Task: Find connections with filter location Luohe with filter topic #startupwith filter profile language French with filter current company PI Industries Ltd with filter school XLRI Jamshedpur with filter industry Retail Books and Printed News with filter service category Auto Insurance with filter keywords title Accountant
Action: Mouse moved to (261, 209)
Screenshot: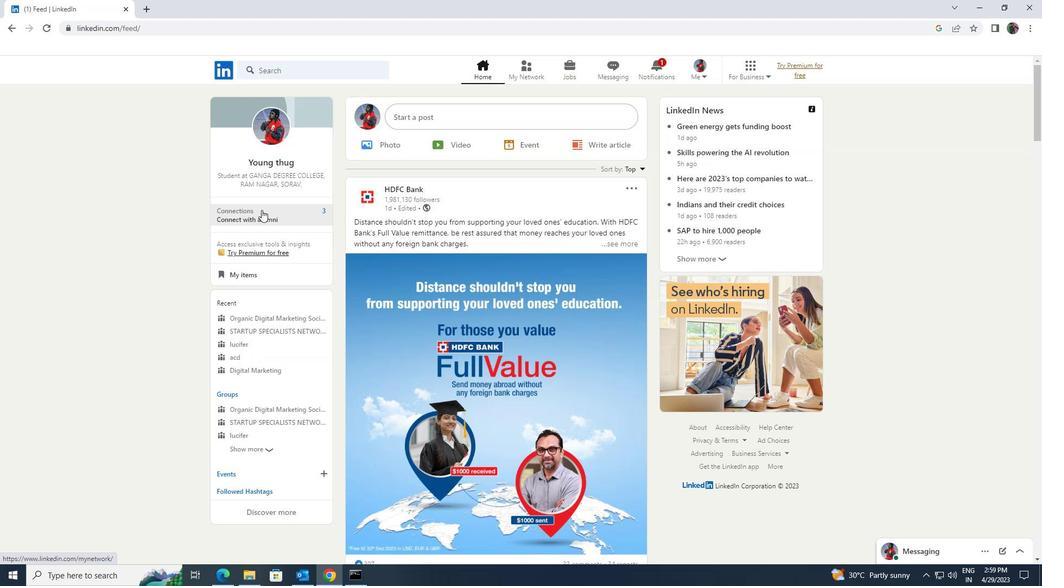 
Action: Mouse pressed left at (261, 209)
Screenshot: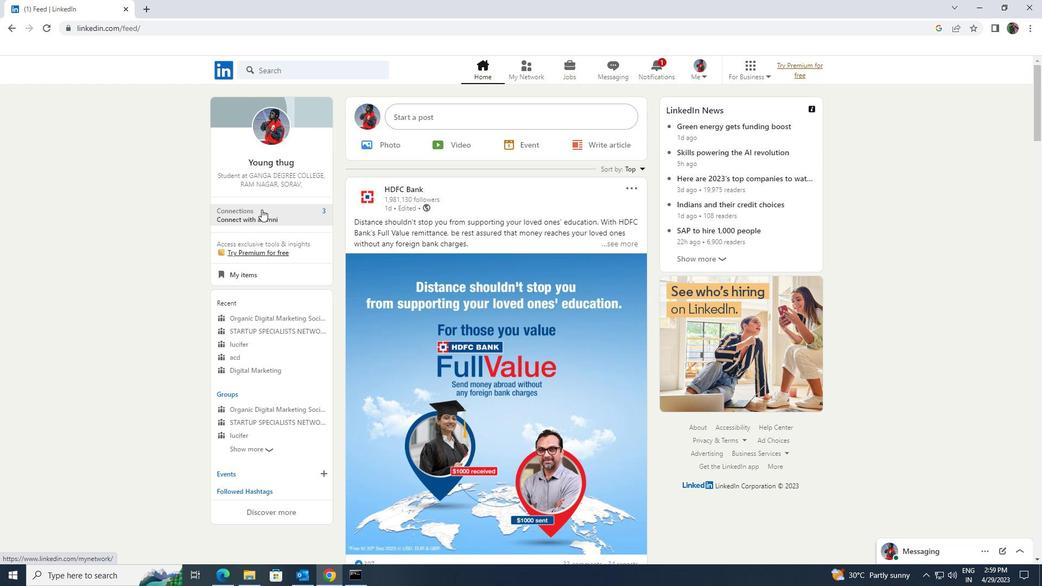 
Action: Mouse moved to (281, 133)
Screenshot: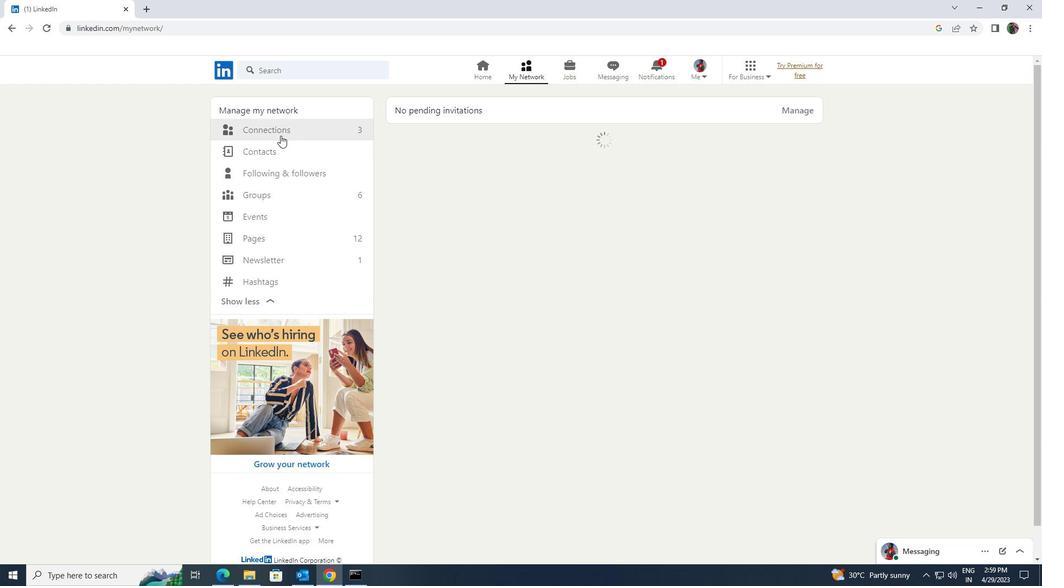 
Action: Mouse pressed left at (281, 133)
Screenshot: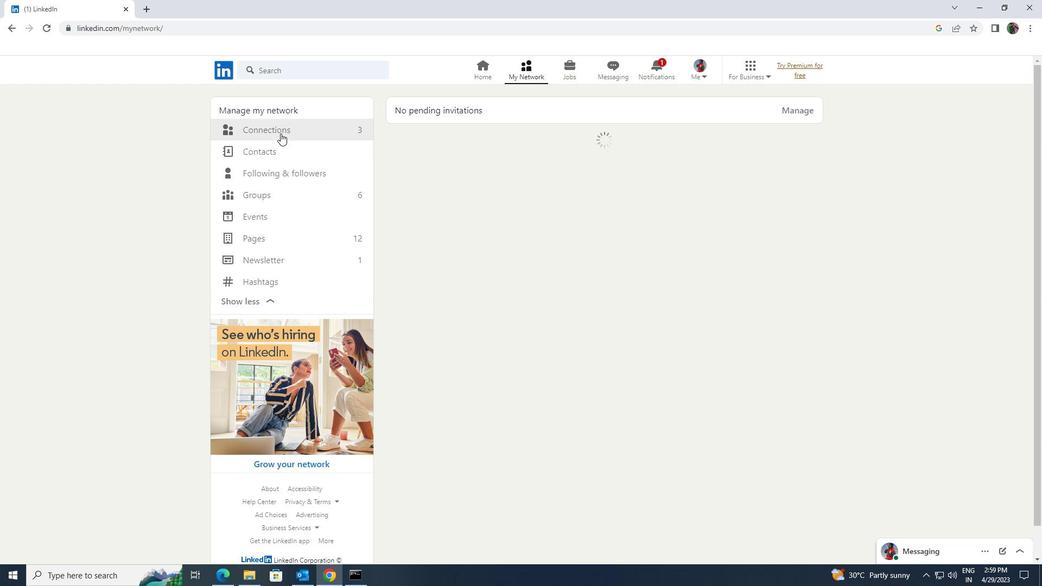 
Action: Mouse moved to (590, 130)
Screenshot: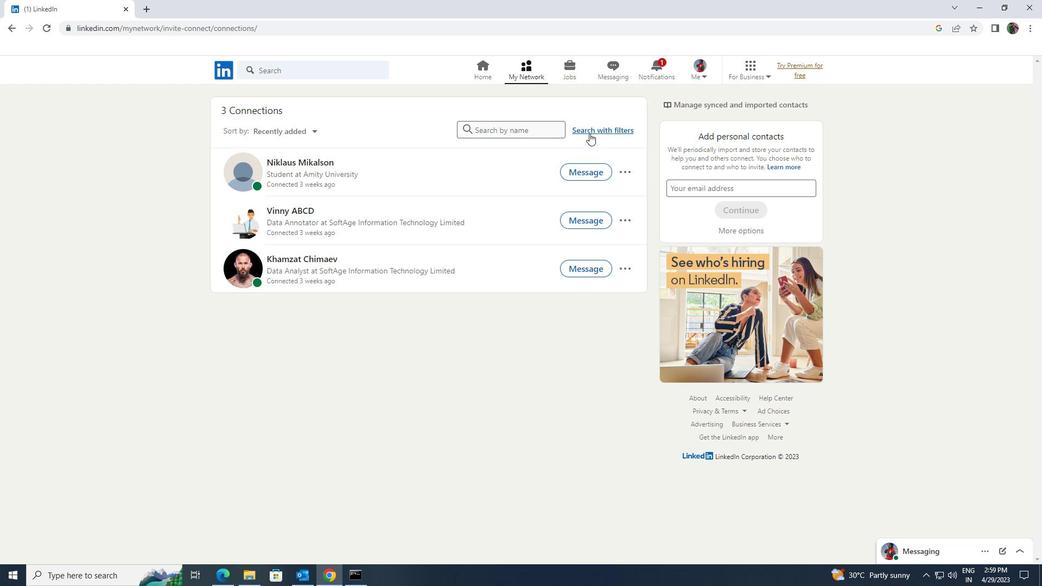 
Action: Mouse pressed left at (590, 130)
Screenshot: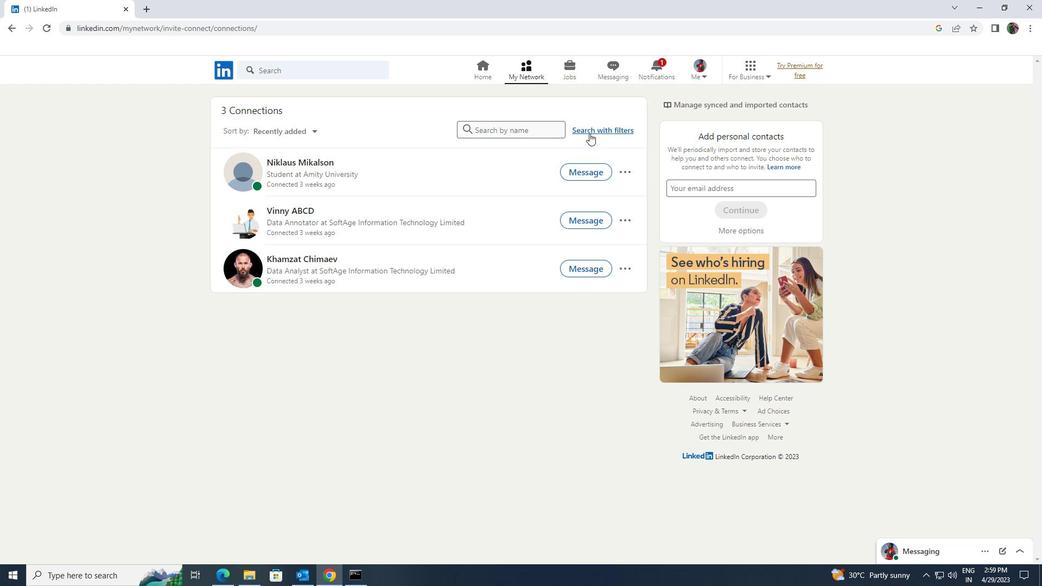 
Action: Mouse moved to (556, 99)
Screenshot: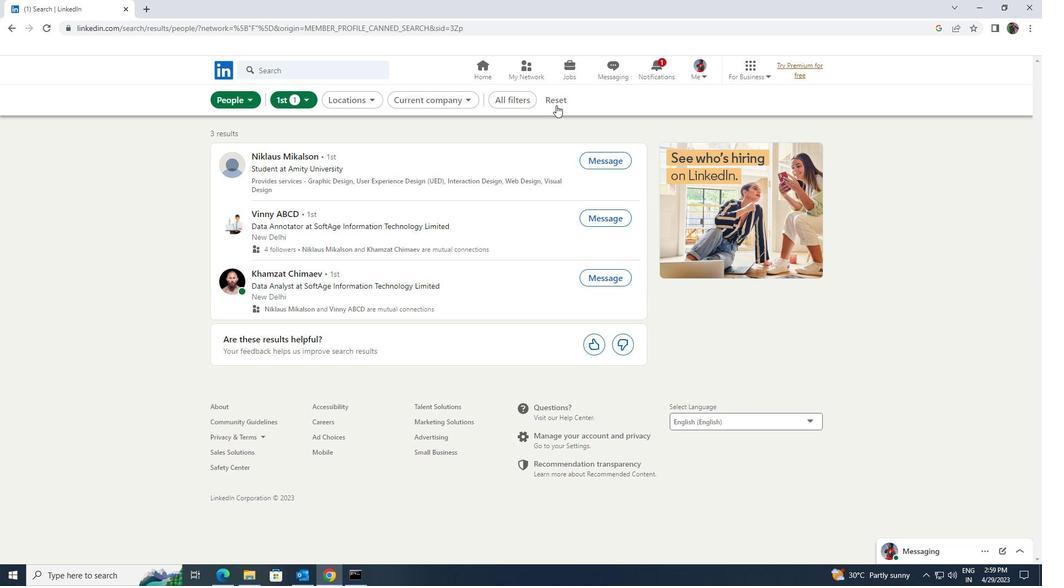
Action: Mouse pressed left at (556, 99)
Screenshot: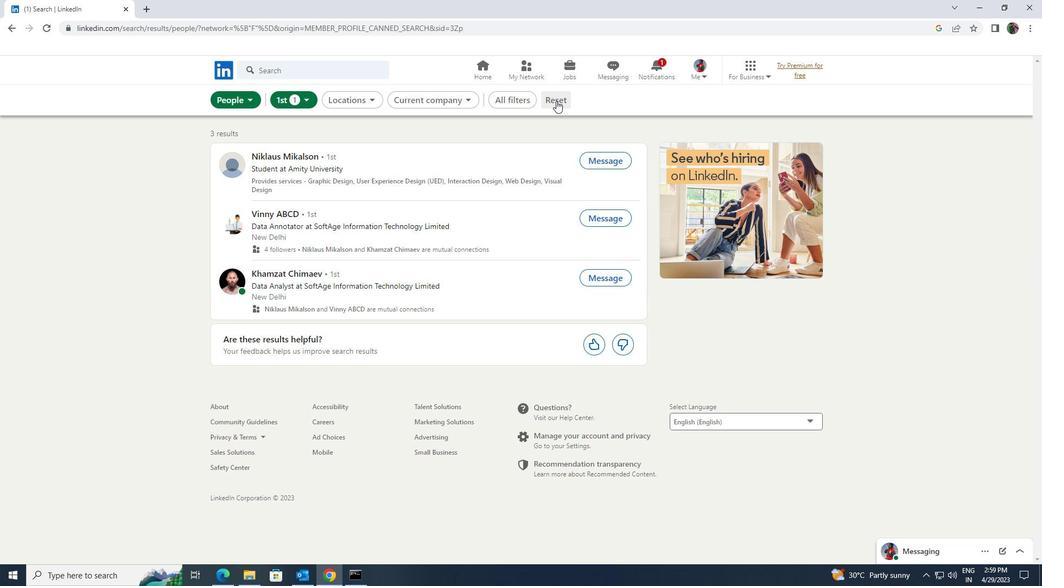 
Action: Mouse moved to (548, 99)
Screenshot: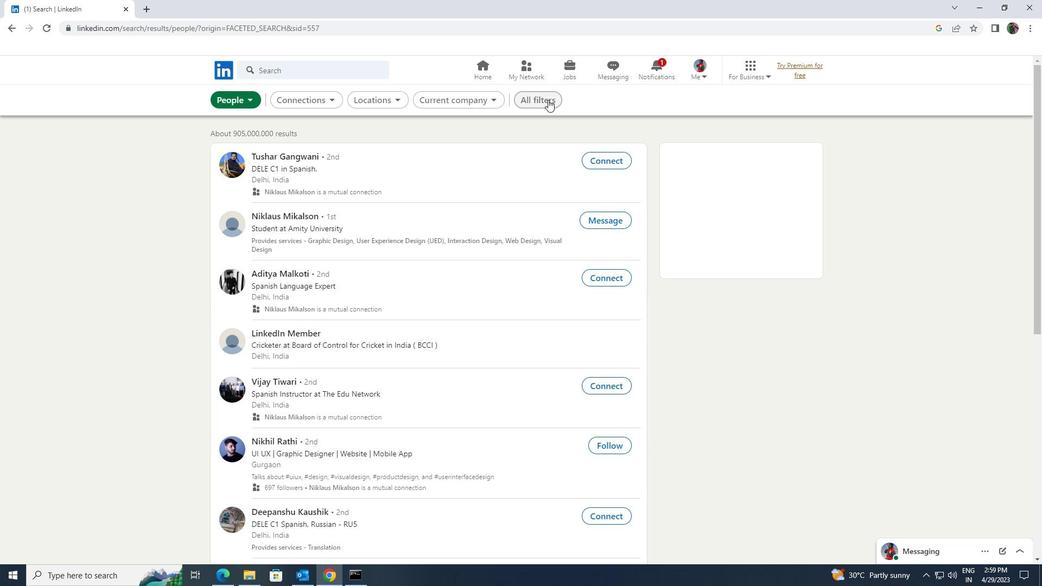 
Action: Mouse pressed left at (548, 99)
Screenshot: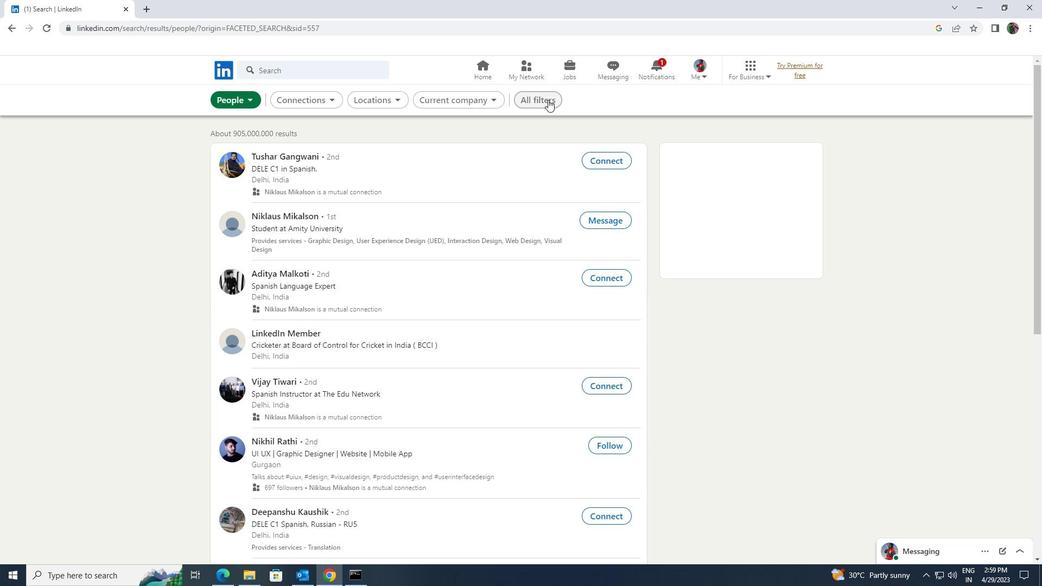 
Action: Mouse moved to (903, 366)
Screenshot: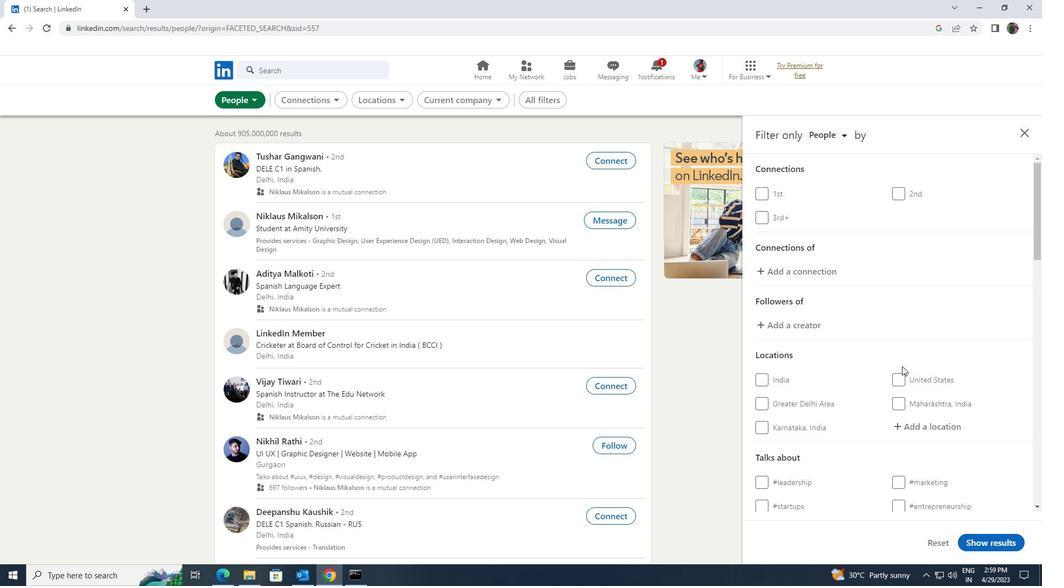 
Action: Mouse scrolled (903, 365) with delta (0, 0)
Screenshot: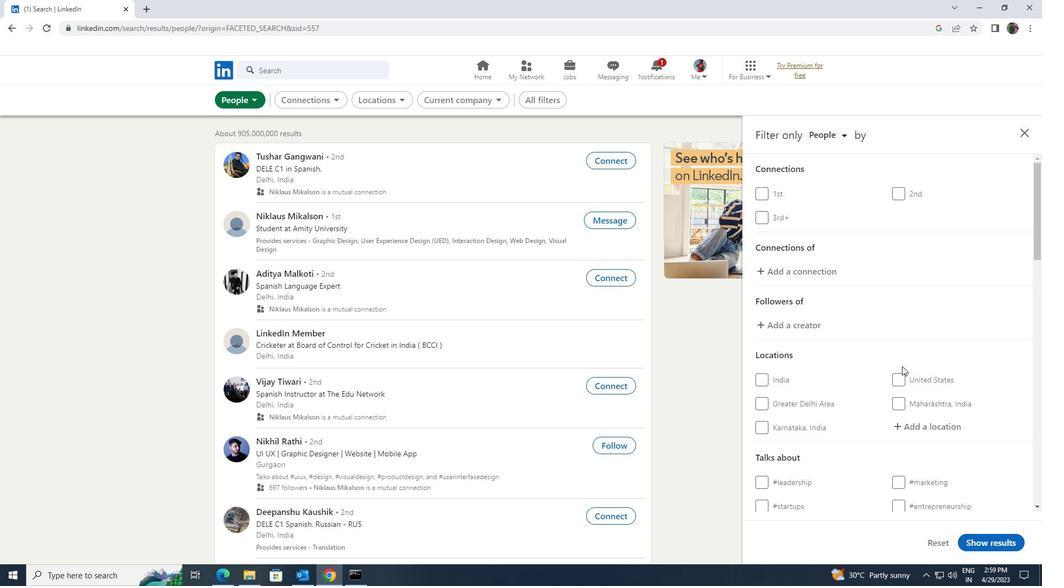 
Action: Mouse moved to (901, 371)
Screenshot: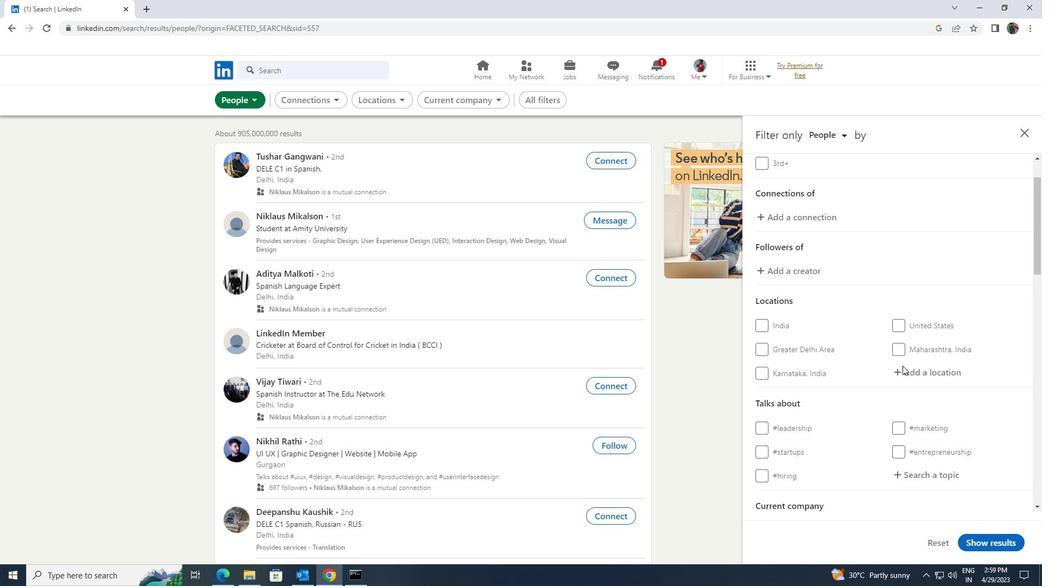 
Action: Mouse pressed left at (901, 371)
Screenshot: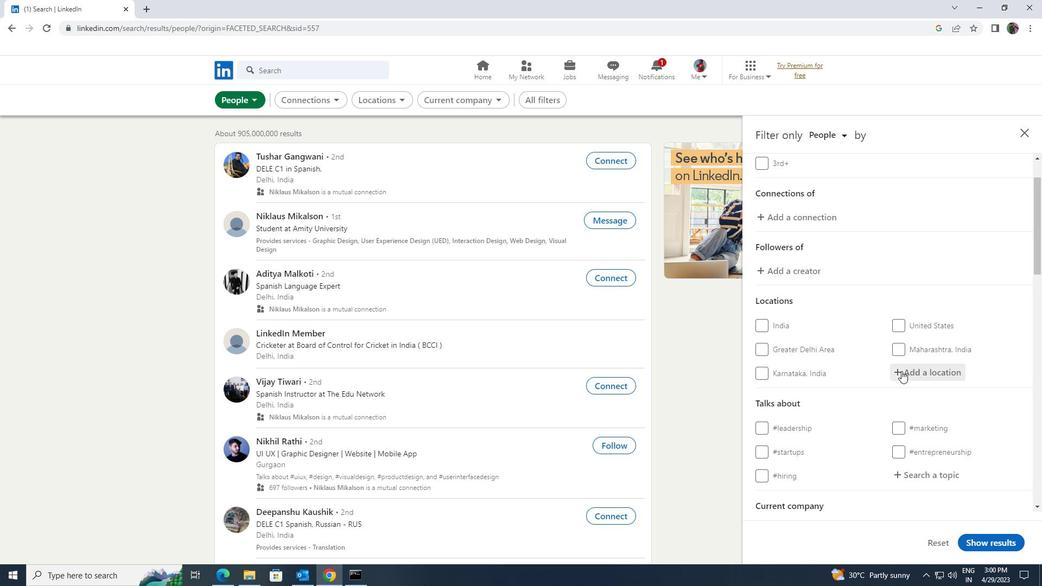 
Action: Key pressed <Key.shift>LUOHE
Screenshot: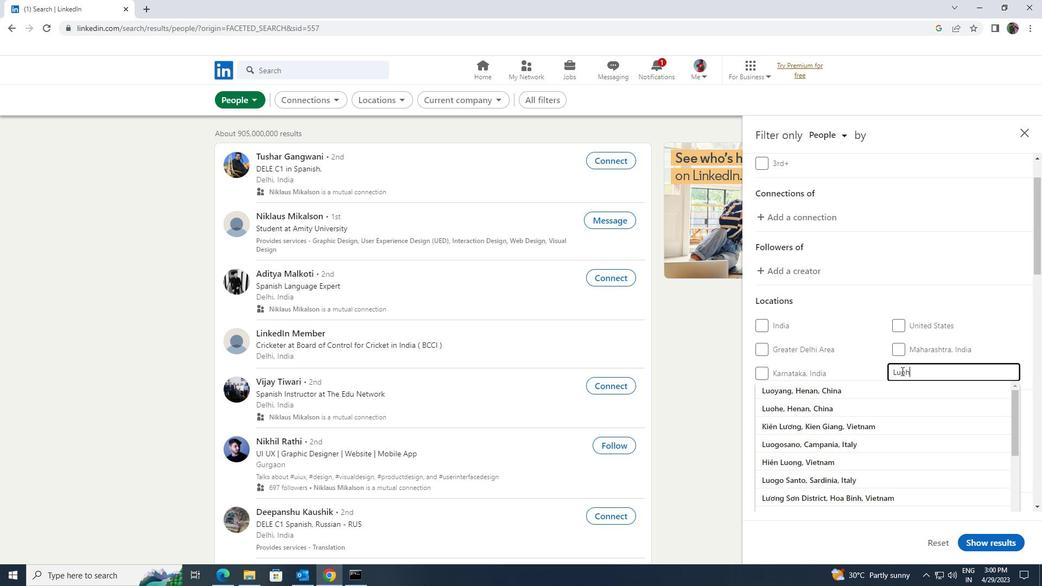 
Action: Mouse moved to (900, 383)
Screenshot: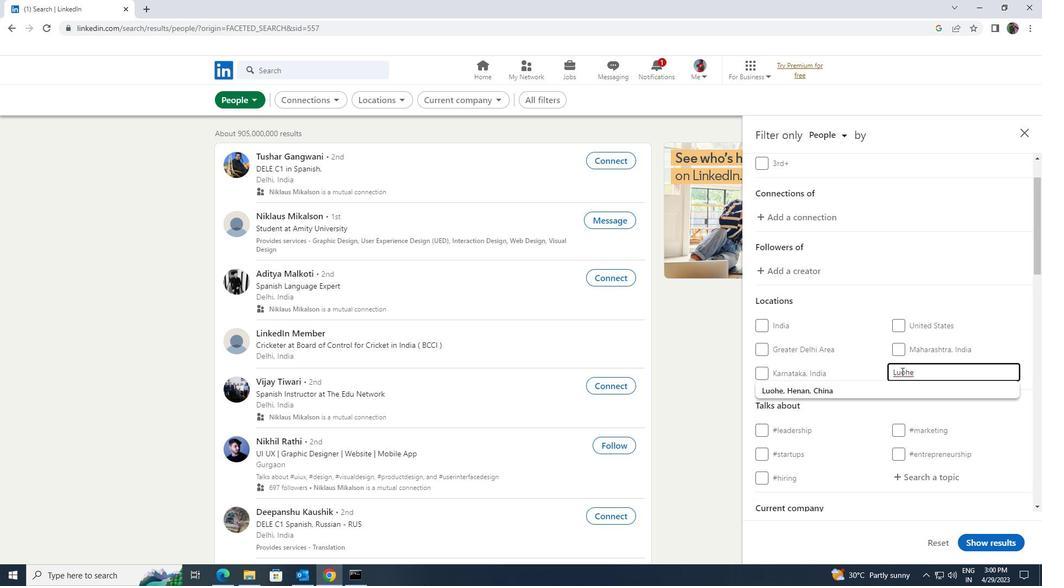 
Action: Mouse pressed left at (900, 383)
Screenshot: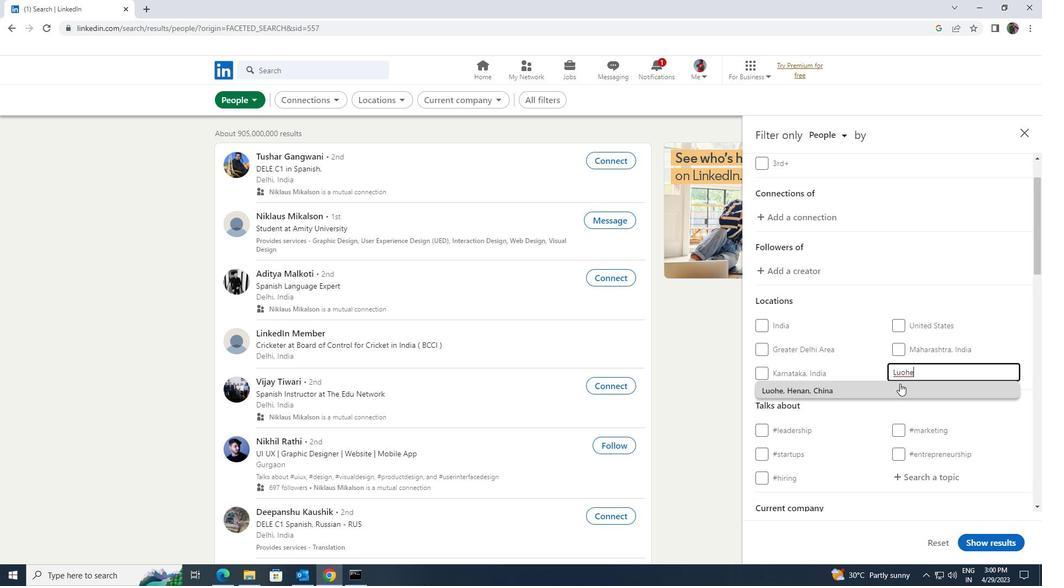 
Action: Mouse scrolled (900, 383) with delta (0, 0)
Screenshot: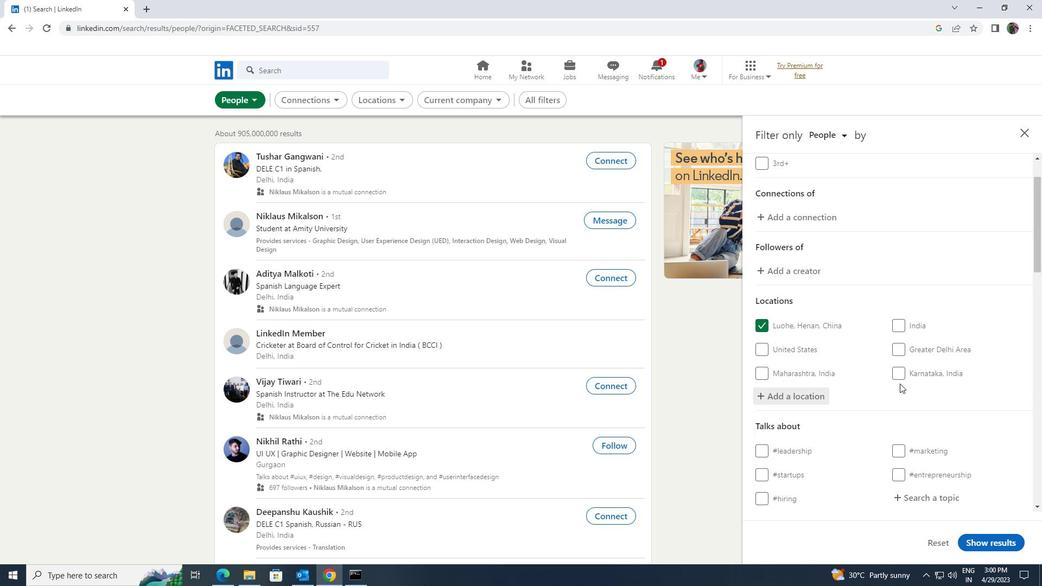 
Action: Mouse scrolled (900, 383) with delta (0, 0)
Screenshot: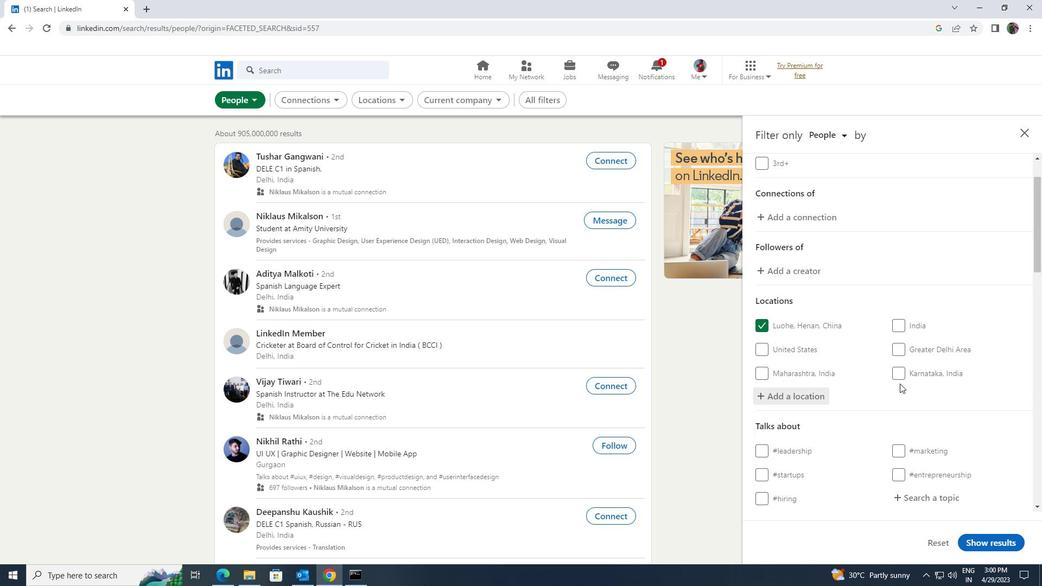
Action: Mouse moved to (899, 385)
Screenshot: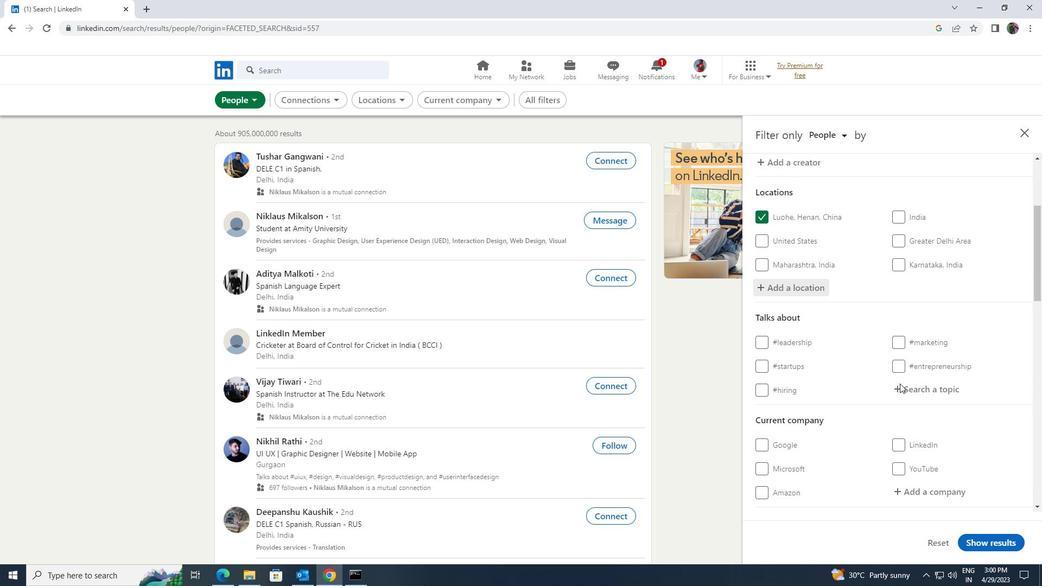
Action: Mouse pressed left at (899, 385)
Screenshot: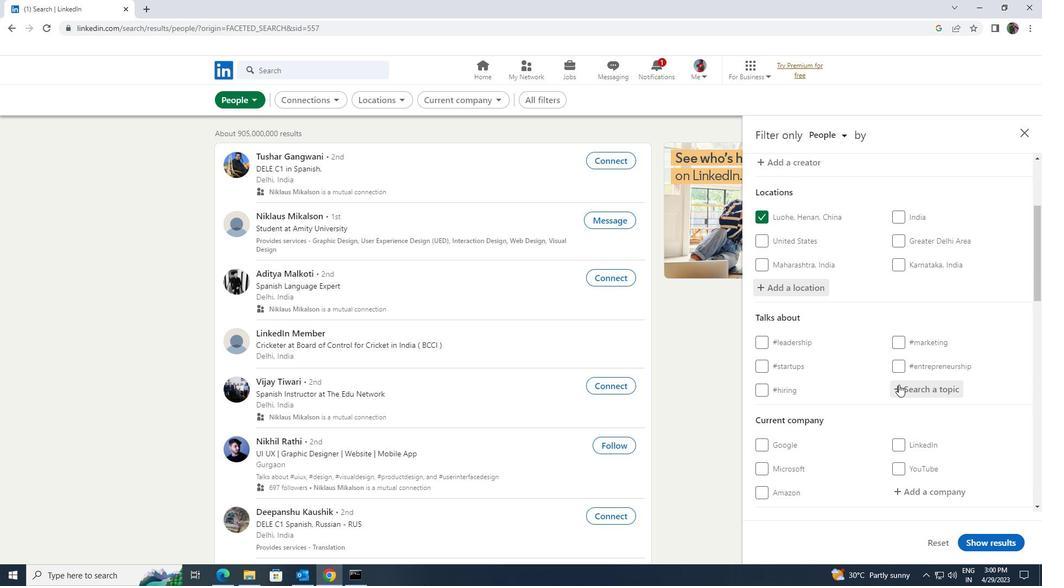 
Action: Key pressed <Key.shift><Key.shift><Key.shift><Key.shift><Key.shift>STATUP<Key.backspace>
Screenshot: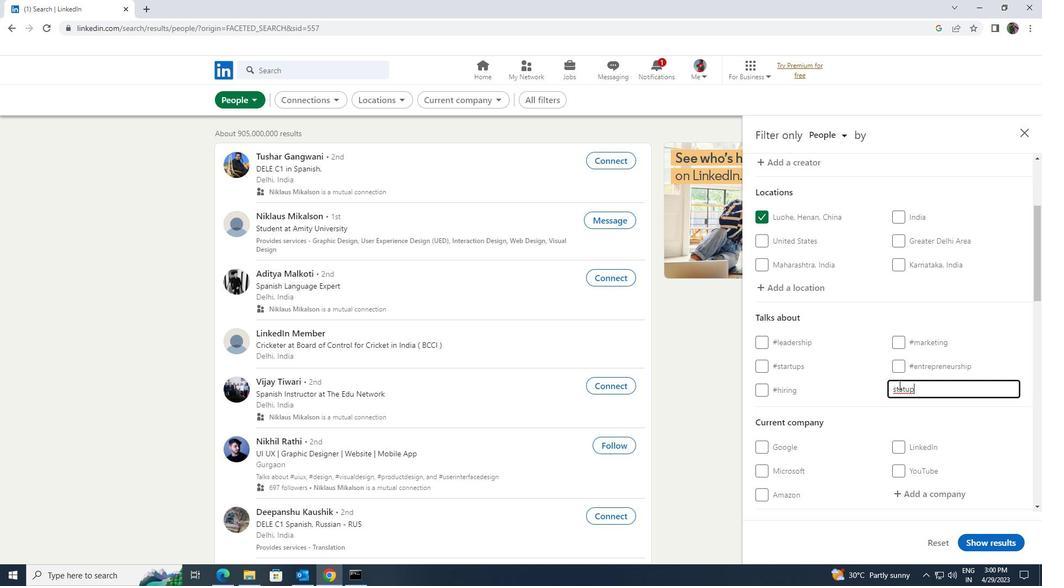 
Action: Mouse moved to (899, 385)
Screenshot: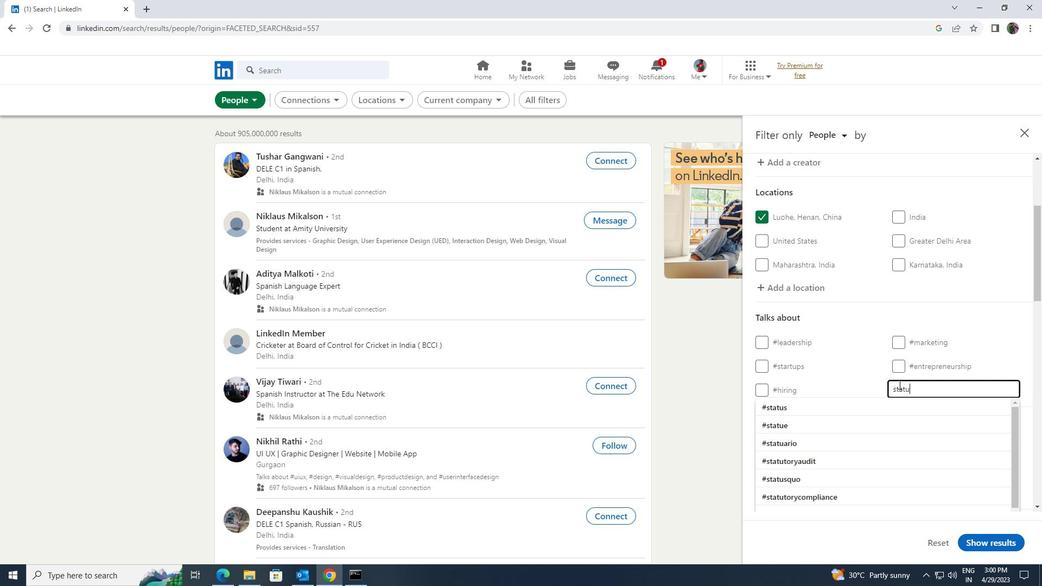 
Action: Key pressed <Key.backspace><Key.backspace>RT
Screenshot: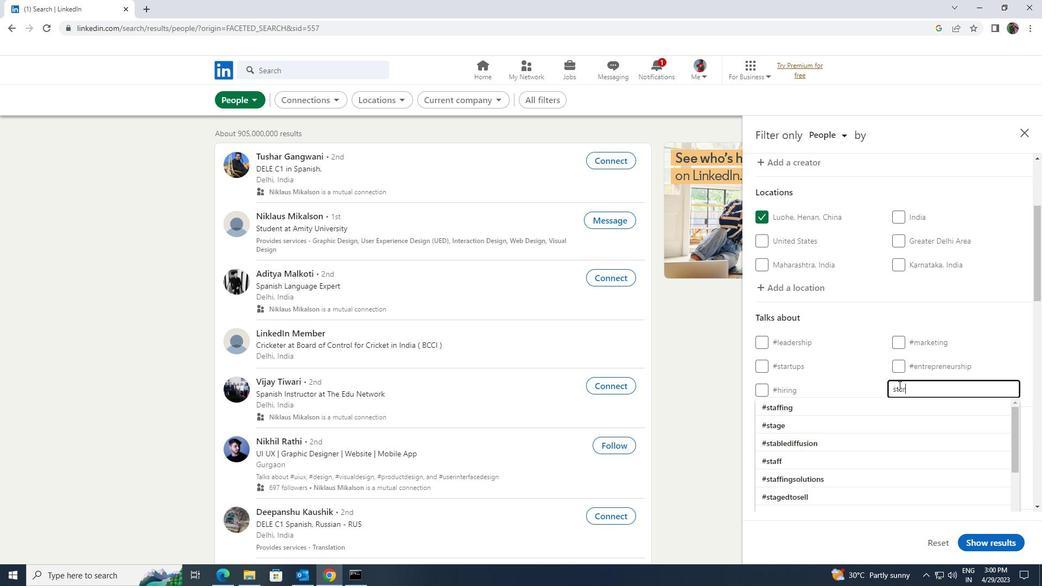 
Action: Mouse moved to (872, 410)
Screenshot: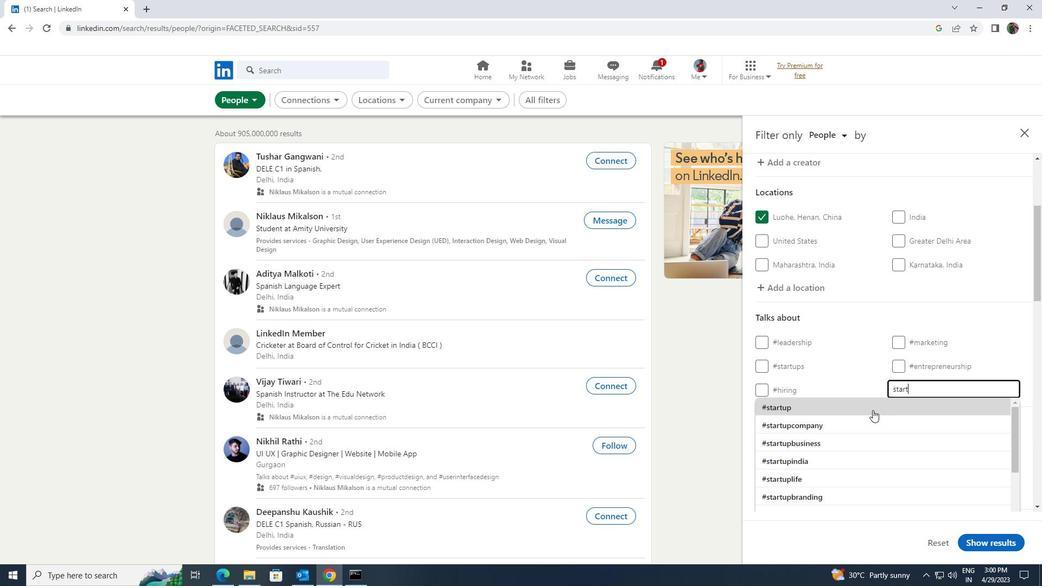 
Action: Mouse pressed left at (872, 410)
Screenshot: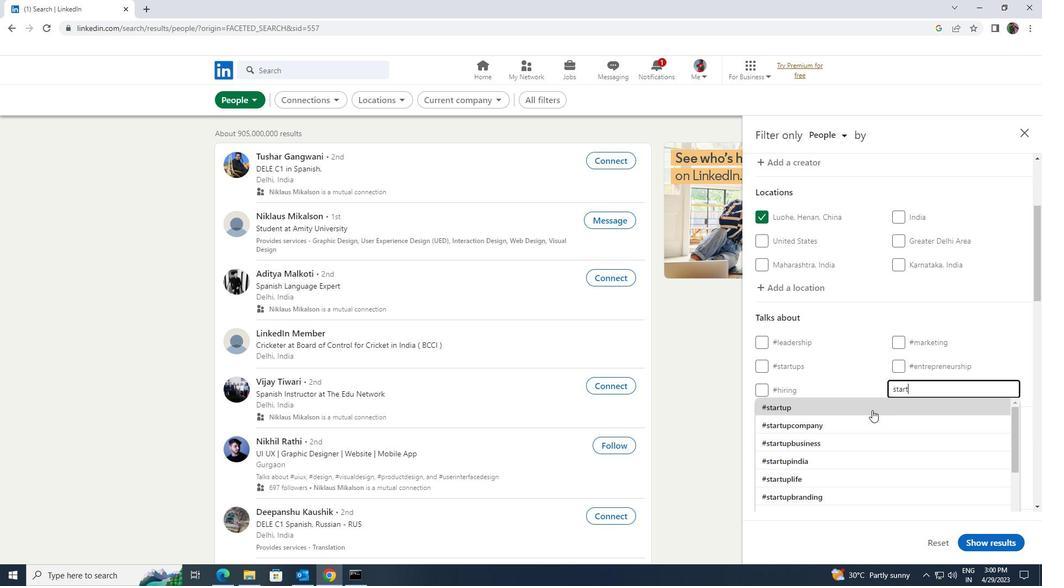 
Action: Mouse moved to (872, 409)
Screenshot: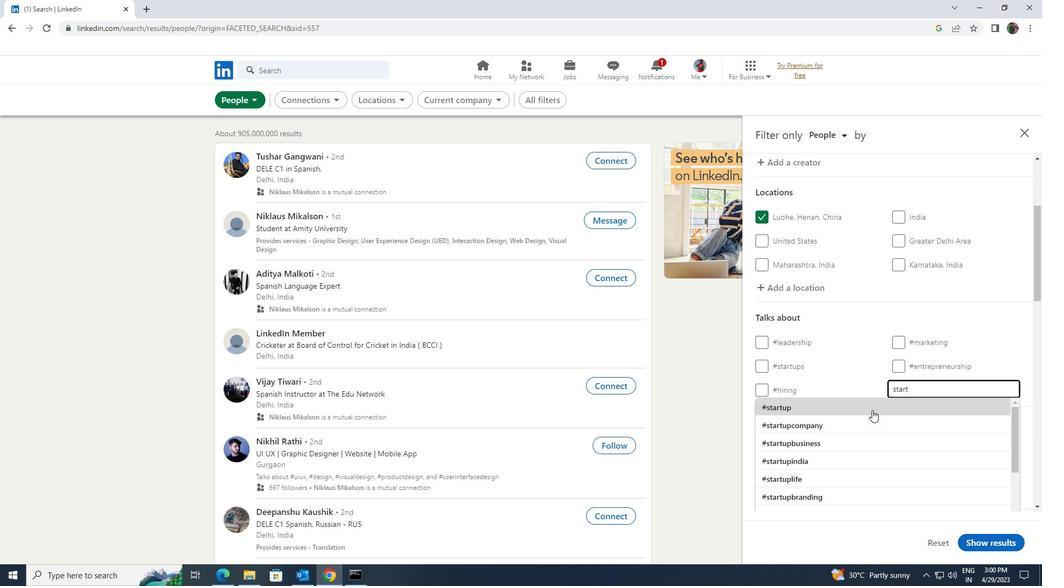 
Action: Mouse scrolled (872, 408) with delta (0, 0)
Screenshot: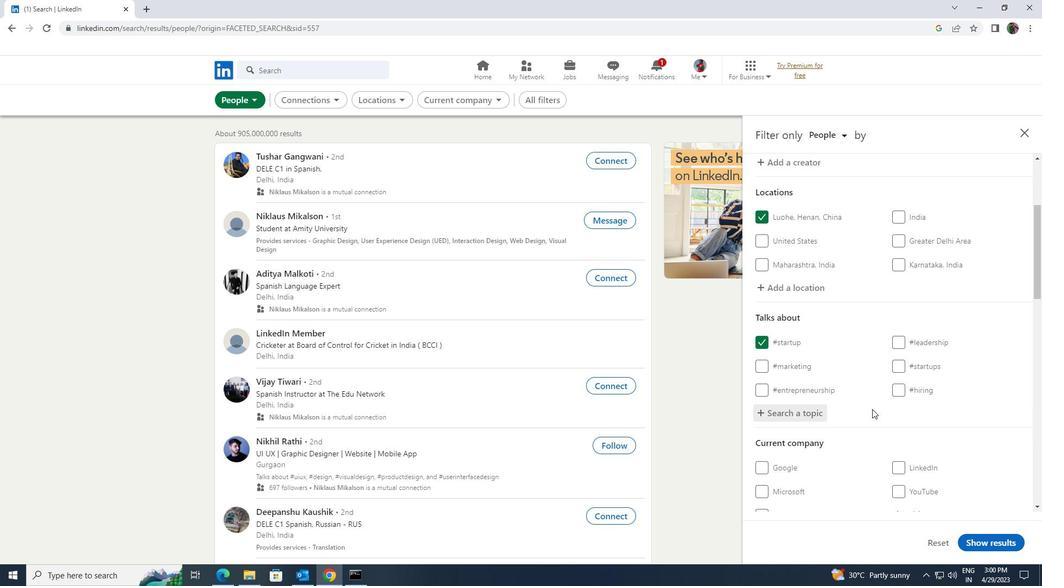 
Action: Mouse scrolled (872, 408) with delta (0, 0)
Screenshot: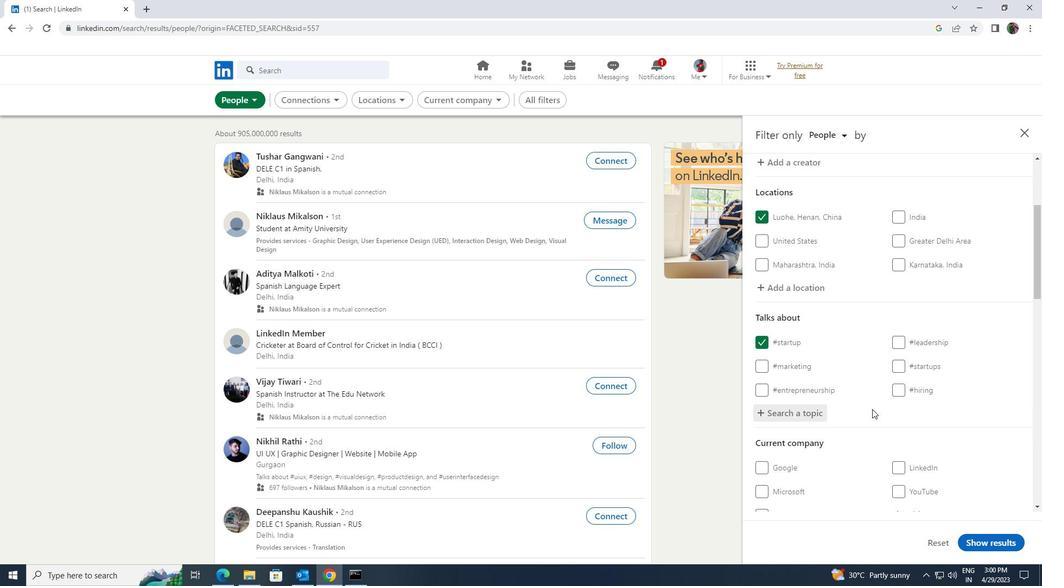
Action: Mouse scrolled (872, 408) with delta (0, 0)
Screenshot: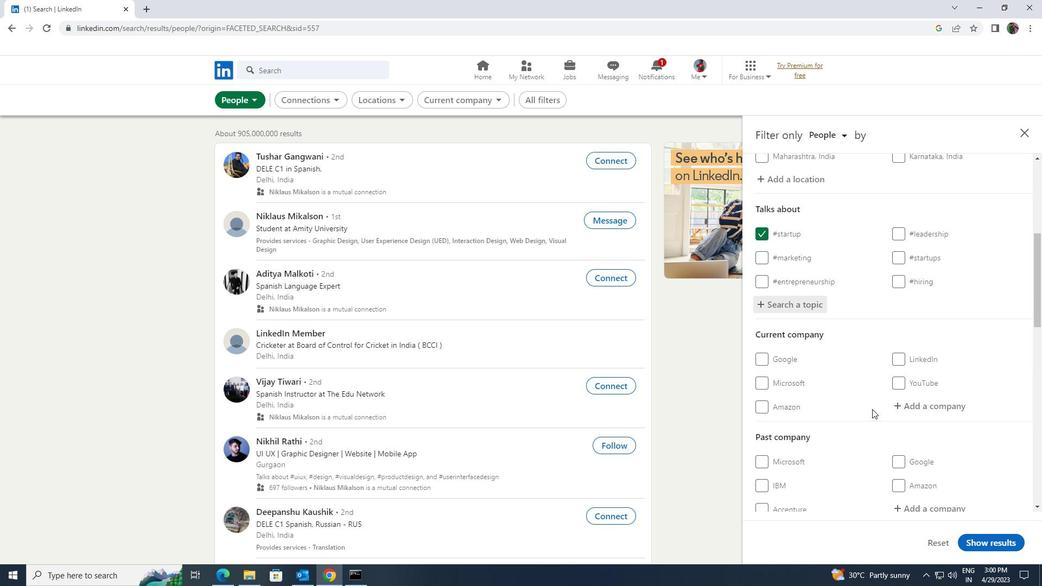 
Action: Mouse scrolled (872, 408) with delta (0, 0)
Screenshot: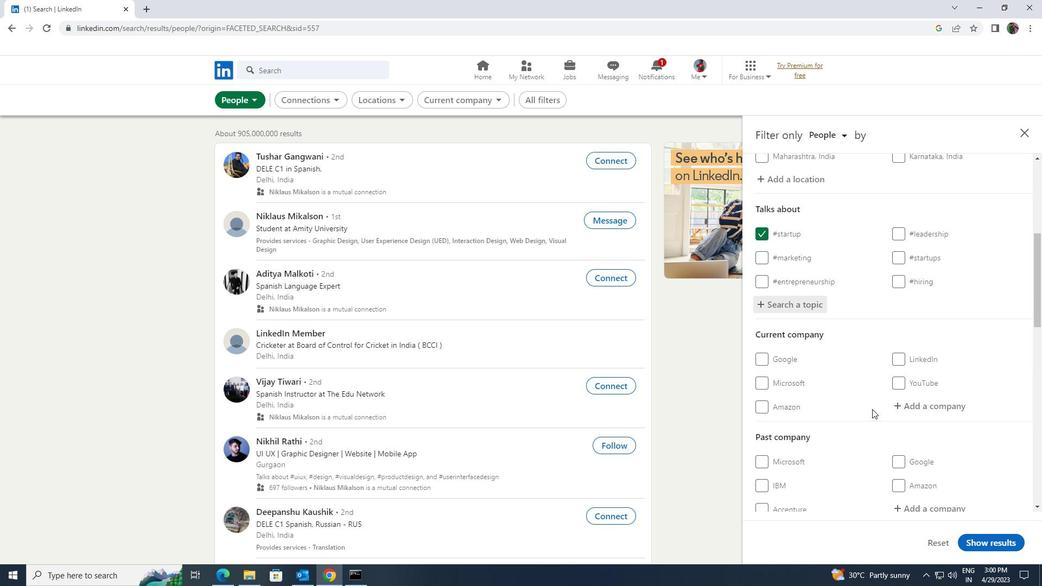
Action: Mouse scrolled (872, 408) with delta (0, 0)
Screenshot: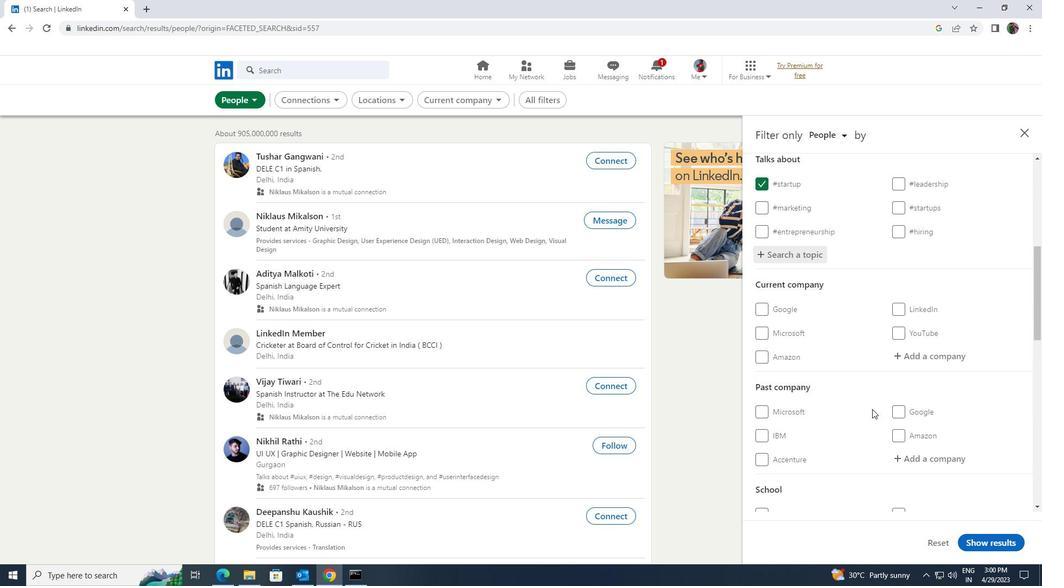 
Action: Mouse scrolled (872, 408) with delta (0, 0)
Screenshot: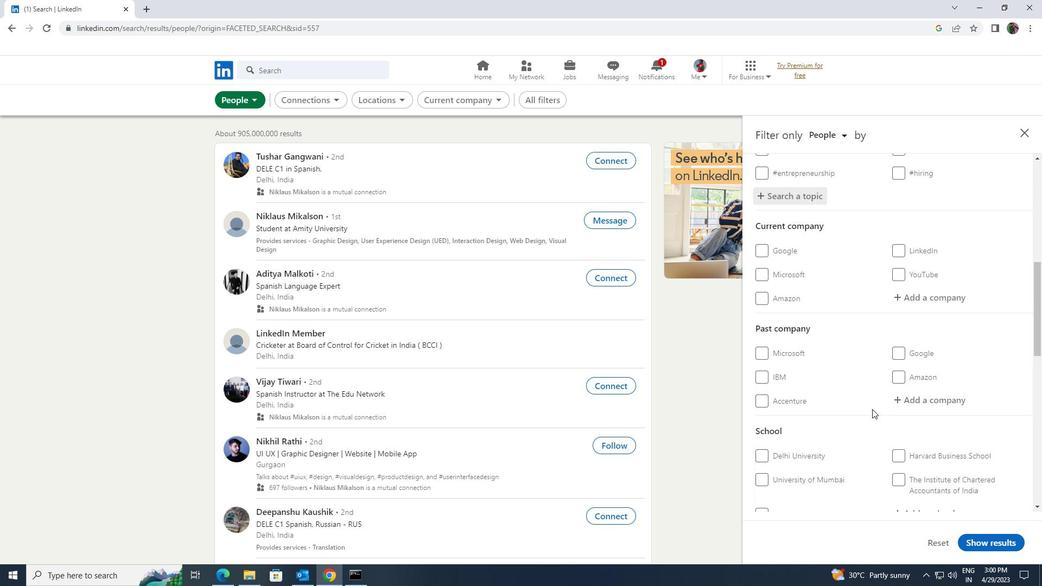 
Action: Mouse scrolled (872, 408) with delta (0, 0)
Screenshot: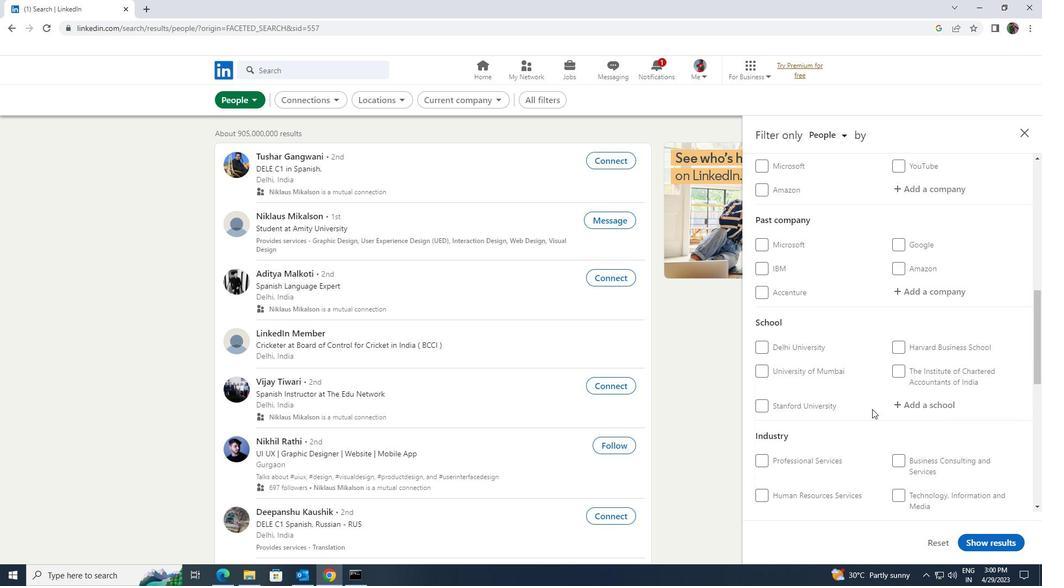 
Action: Mouse scrolled (872, 408) with delta (0, 0)
Screenshot: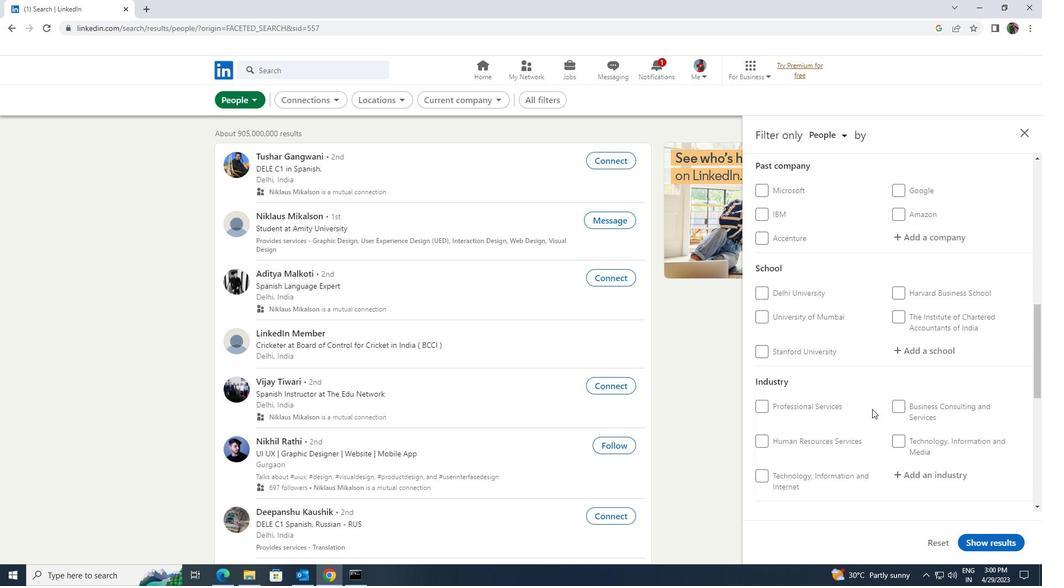 
Action: Mouse scrolled (872, 408) with delta (0, 0)
Screenshot: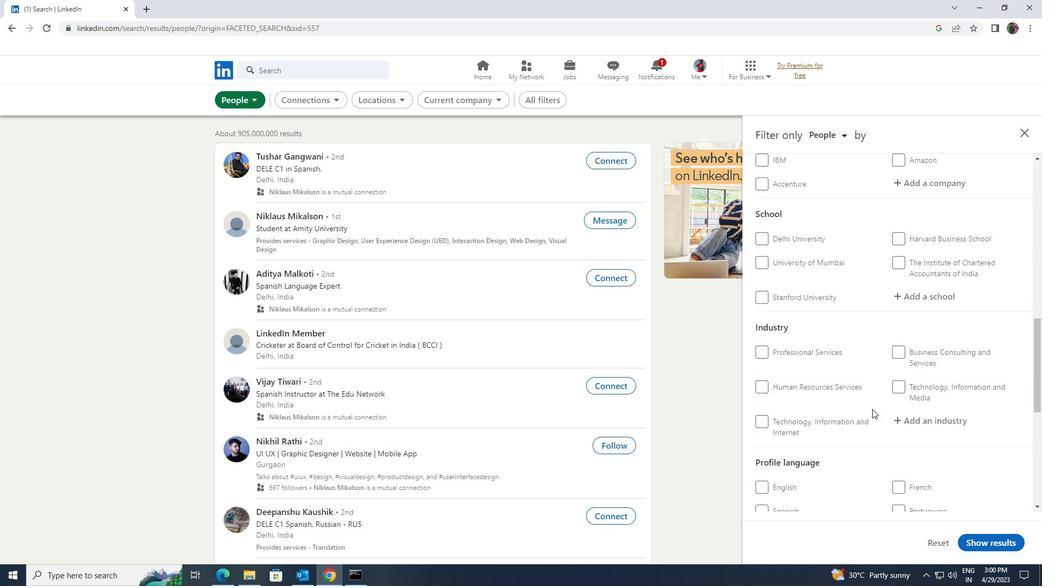 
Action: Mouse scrolled (872, 408) with delta (0, 0)
Screenshot: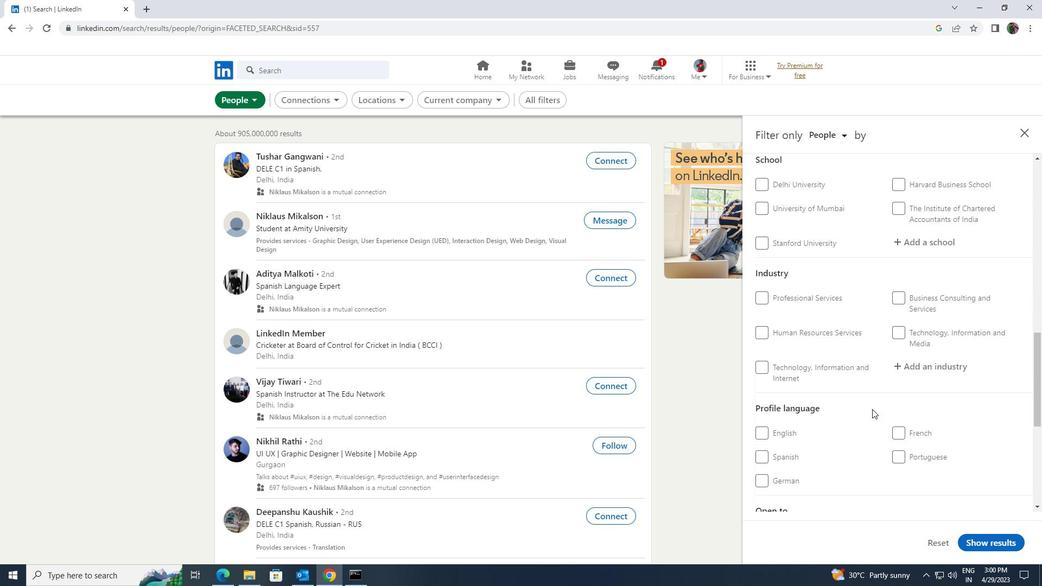 
Action: Mouse moved to (895, 382)
Screenshot: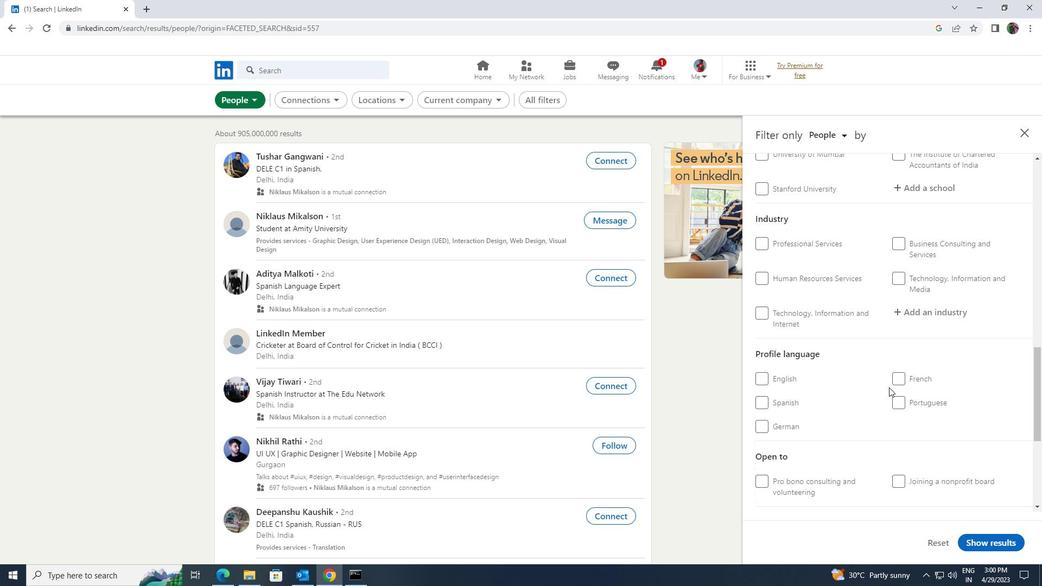 
Action: Mouse pressed left at (895, 382)
Screenshot: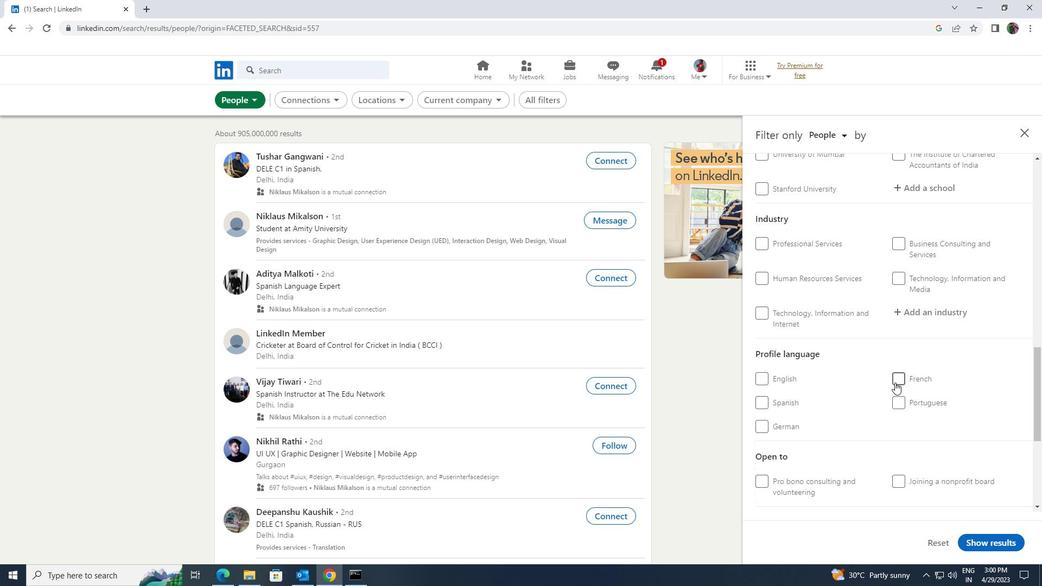 
Action: Mouse scrolled (895, 383) with delta (0, 0)
Screenshot: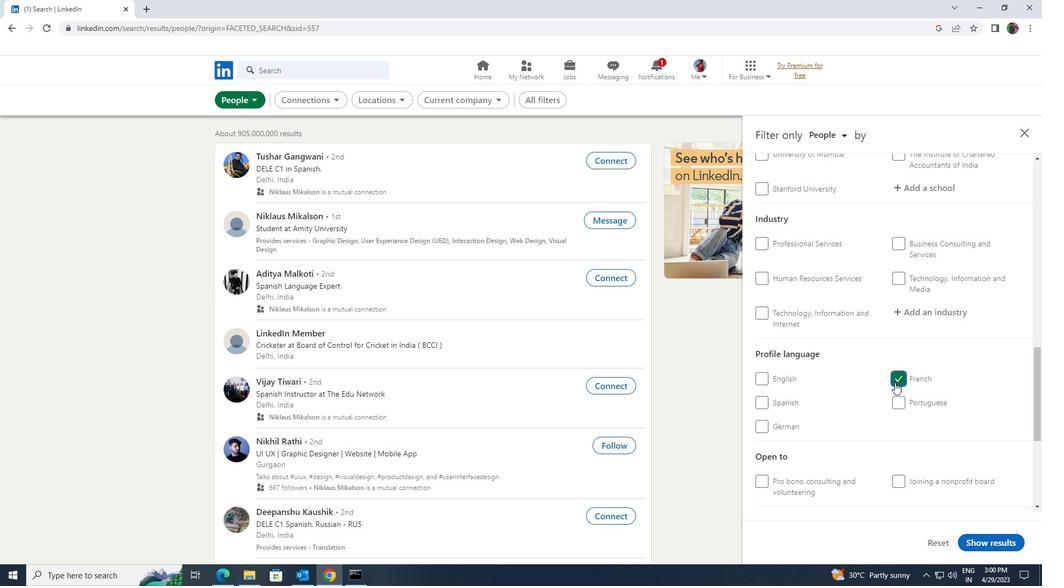 
Action: Mouse scrolled (895, 383) with delta (0, 0)
Screenshot: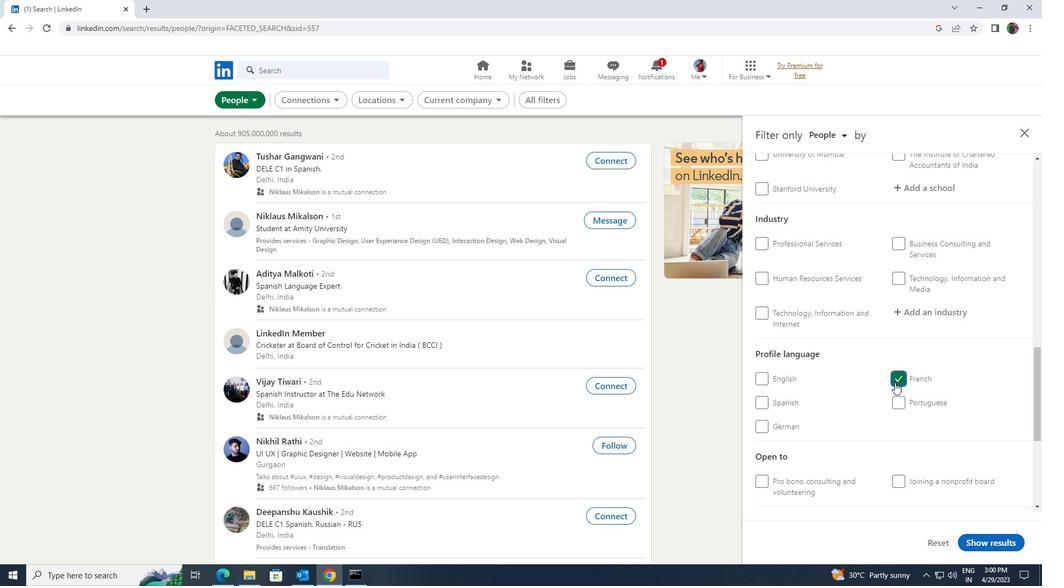 
Action: Mouse scrolled (895, 383) with delta (0, 0)
Screenshot: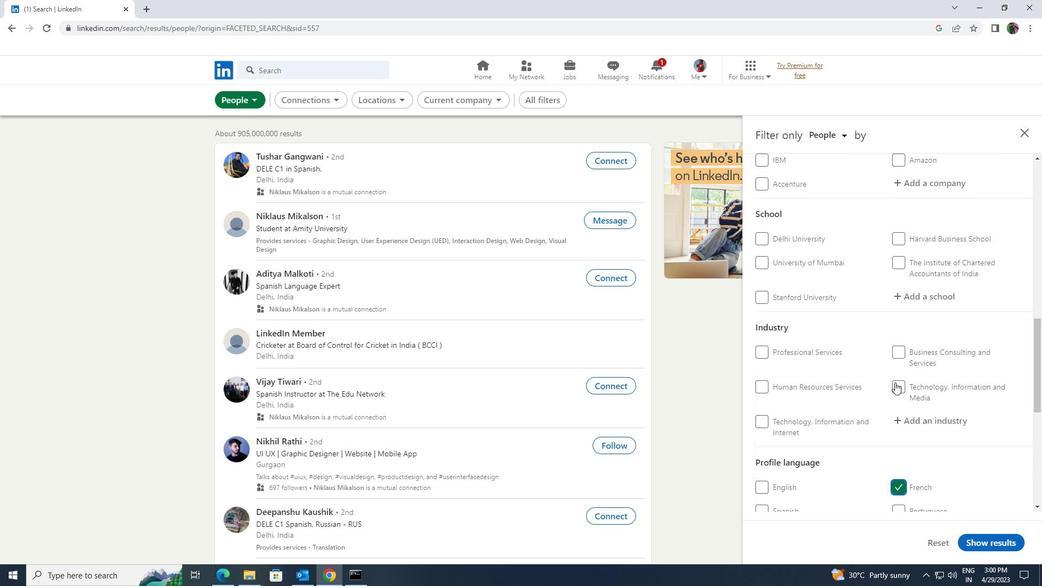 
Action: Mouse scrolled (895, 383) with delta (0, 0)
Screenshot: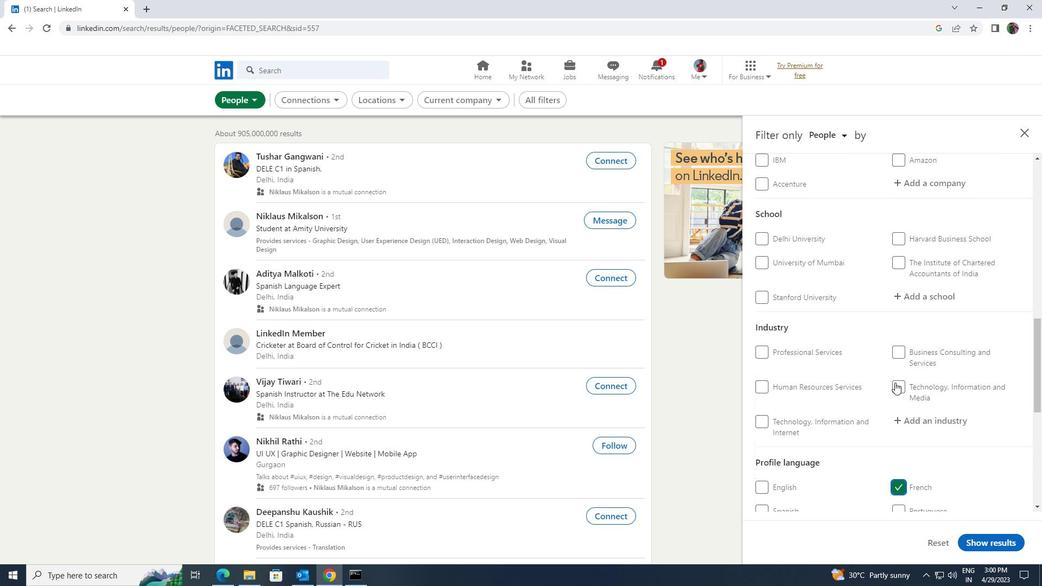 
Action: Mouse scrolled (895, 383) with delta (0, 0)
Screenshot: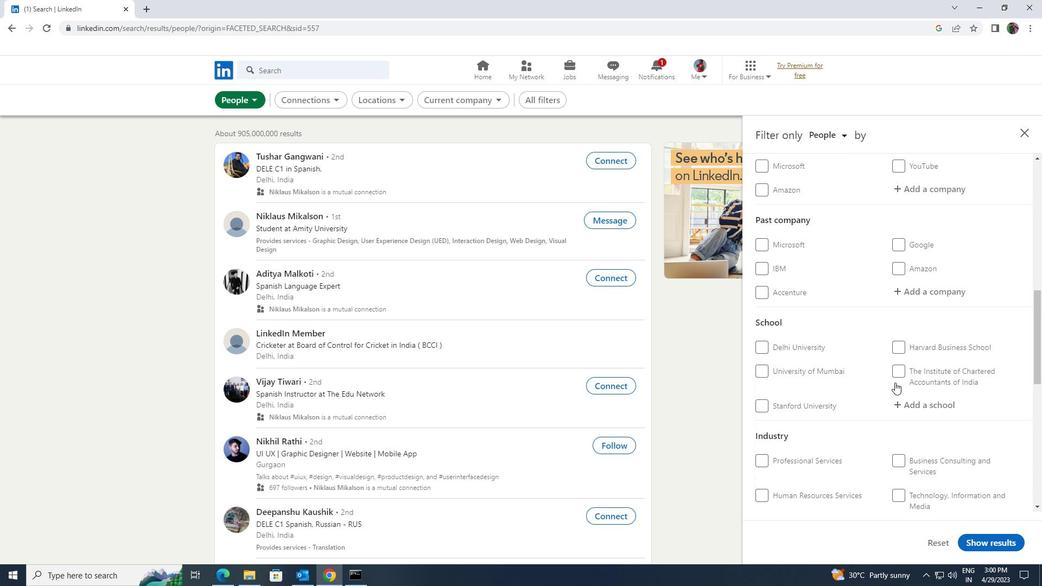 
Action: Mouse scrolled (895, 383) with delta (0, 0)
Screenshot: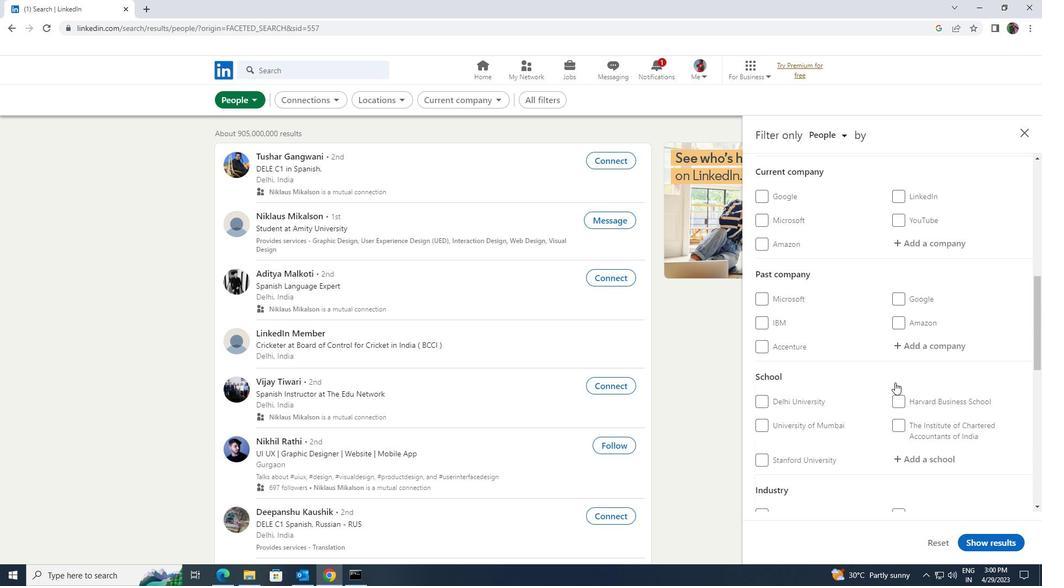 
Action: Mouse scrolled (895, 383) with delta (0, 0)
Screenshot: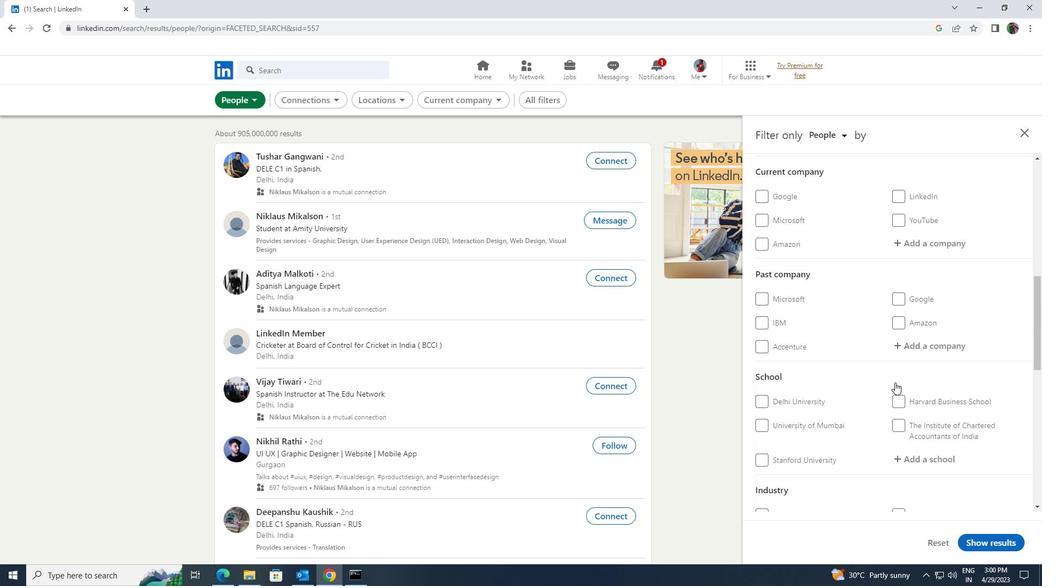 
Action: Mouse moved to (906, 355)
Screenshot: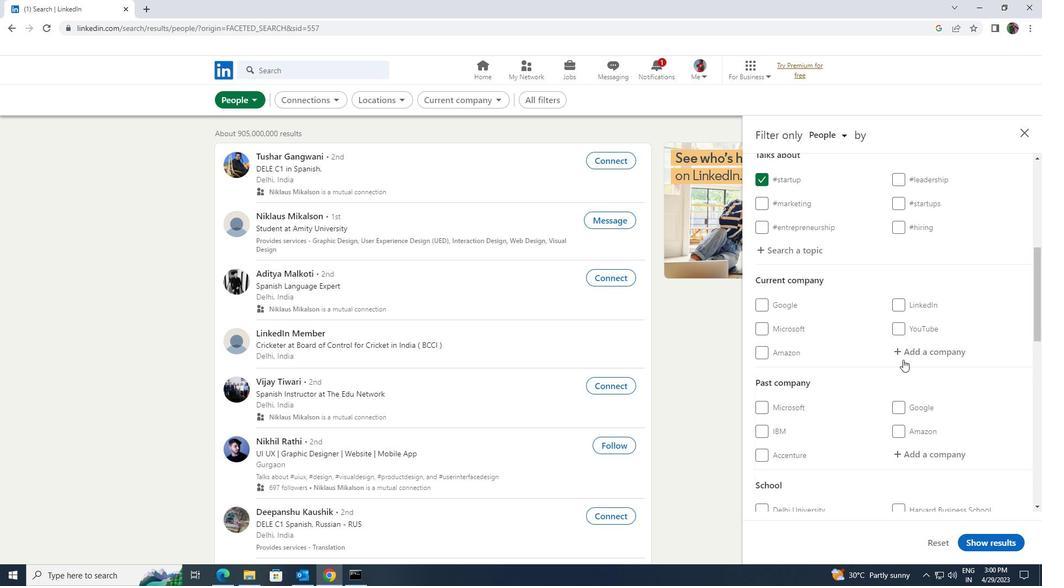 
Action: Mouse pressed left at (906, 355)
Screenshot: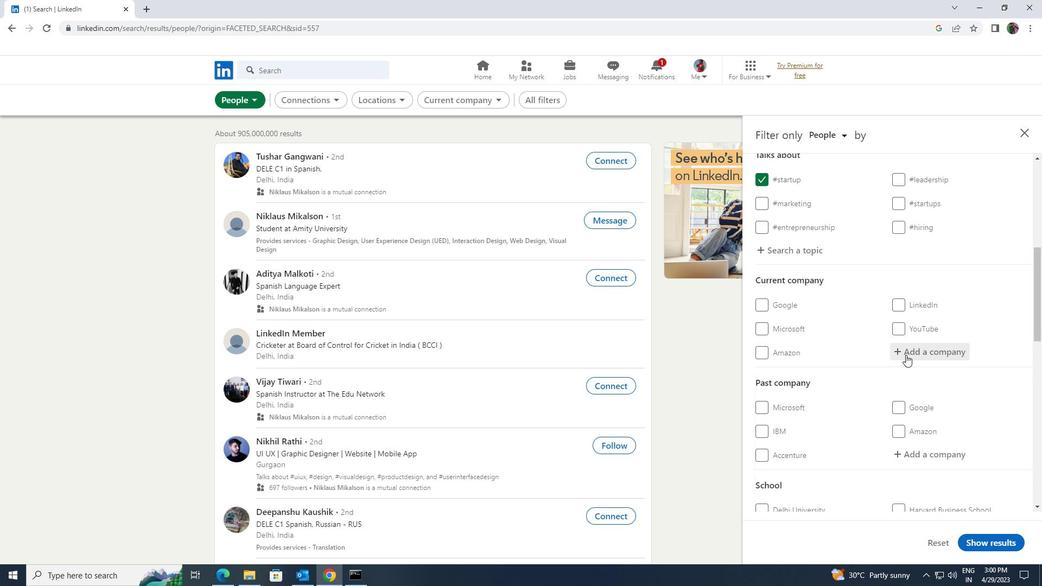 
Action: Key pressed <Key.shift><Key.shift><Key.shift><Key.shift><Key.shift><Key.shift><Key.shift><Key.shift><Key.shift><Key.shift><Key.shift><Key.shift><Key.shift><Key.shift><Key.shift><Key.shift><Key.shift><Key.shift><Key.shift><Key.shift><Key.shift><Key.shift><Key.shift><Key.shift><Key.shift><Key.shift>PI<Key.space><Key.shift>INDUS
Screenshot: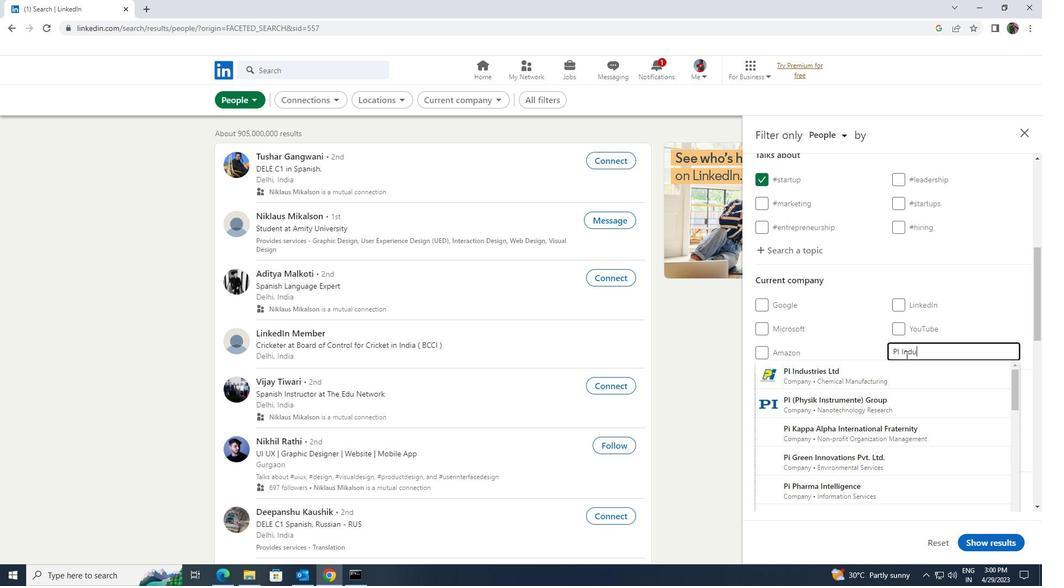 
Action: Mouse moved to (904, 370)
Screenshot: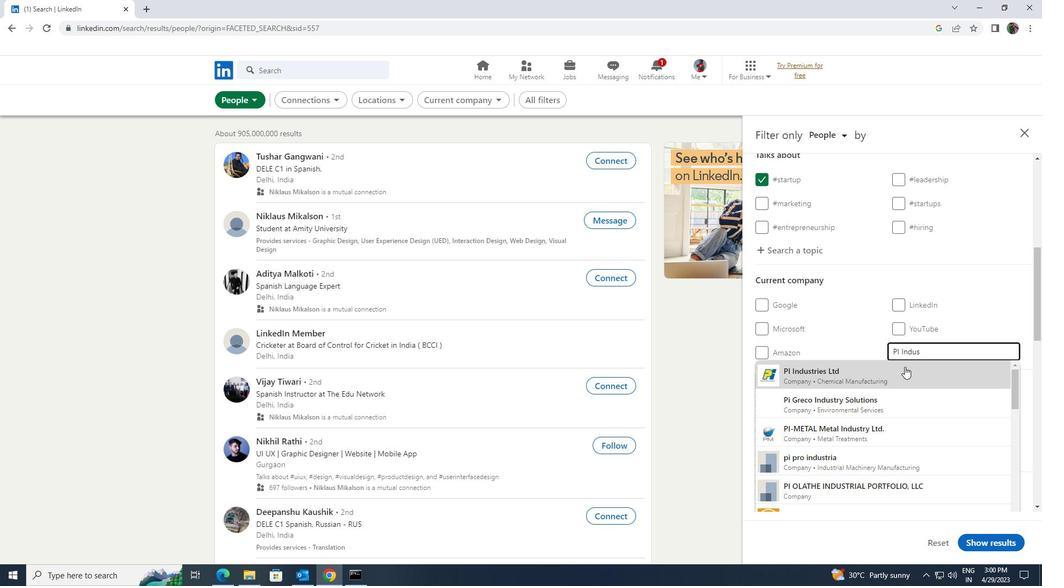 
Action: Mouse pressed left at (904, 370)
Screenshot: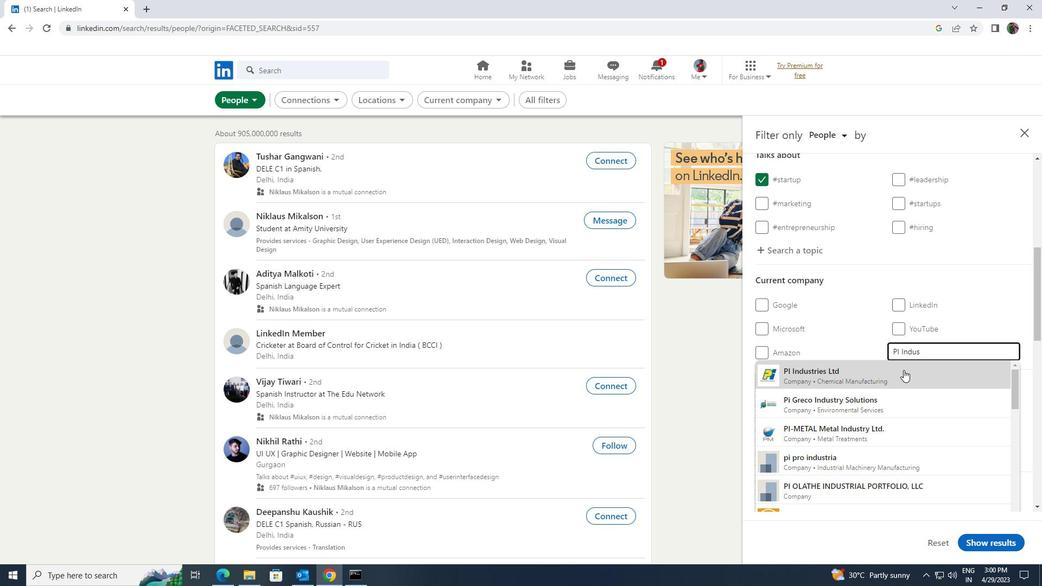 
Action: Mouse scrolled (904, 369) with delta (0, 0)
Screenshot: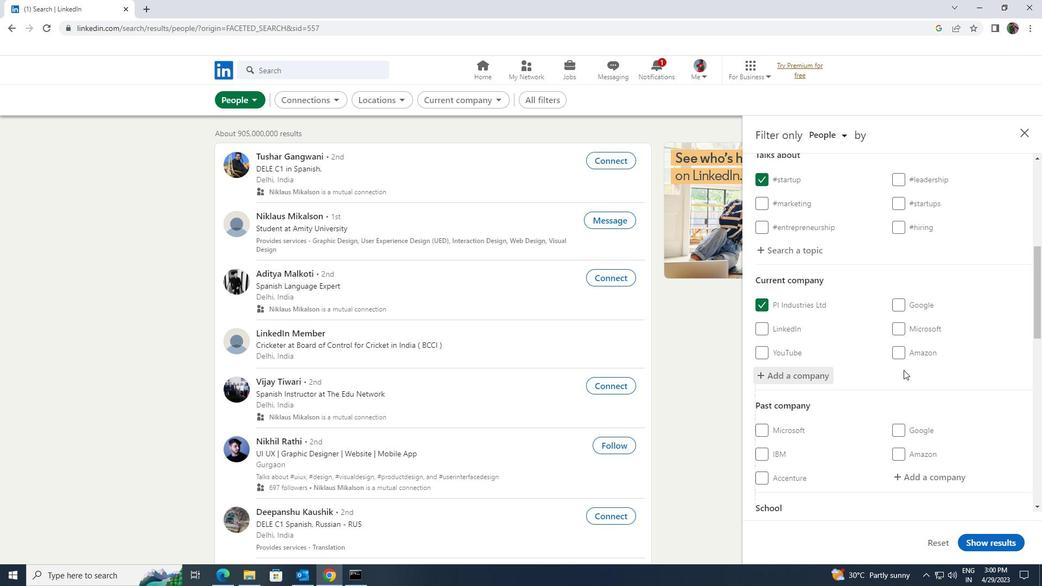 
Action: Mouse scrolled (904, 369) with delta (0, 0)
Screenshot: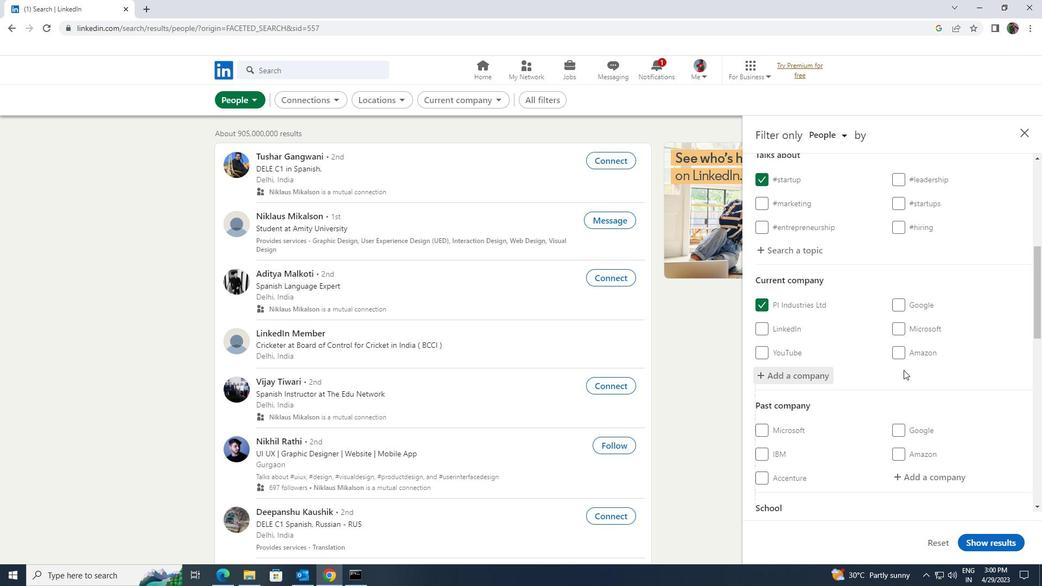 
Action: Mouse scrolled (904, 369) with delta (0, 0)
Screenshot: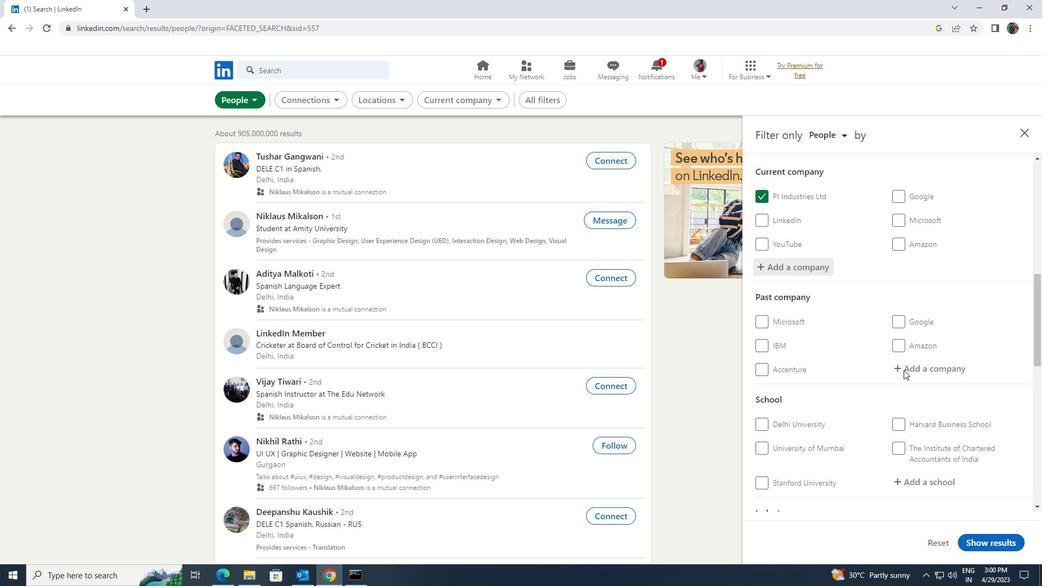 
Action: Mouse scrolled (904, 369) with delta (0, 0)
Screenshot: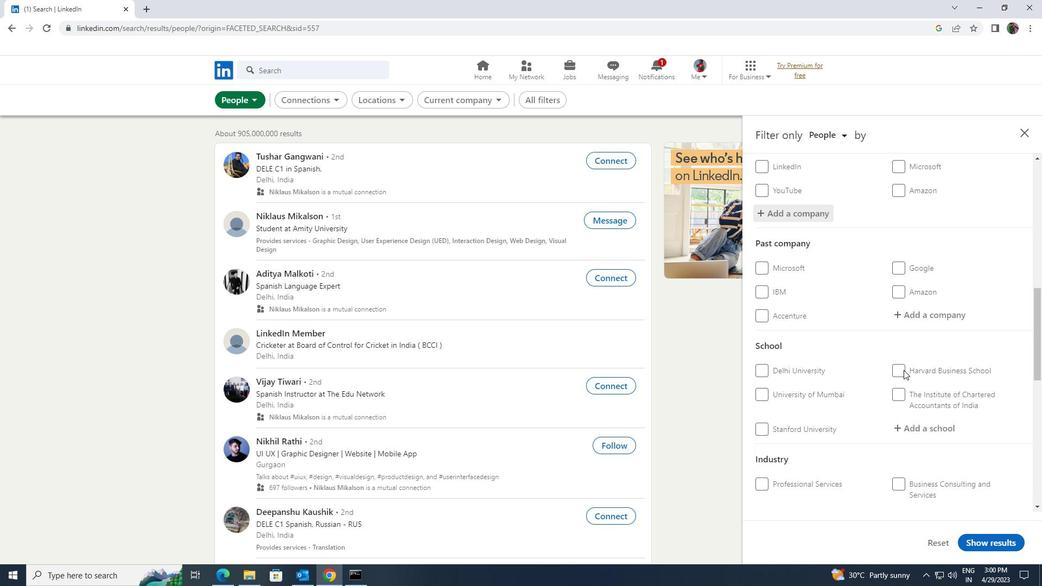 
Action: Mouse moved to (904, 368)
Screenshot: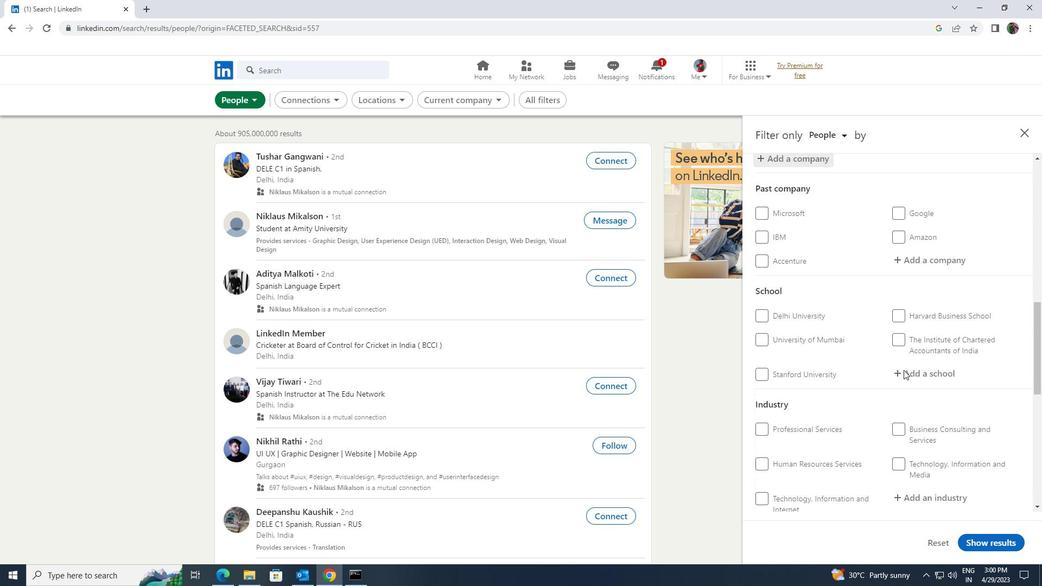 
Action: Mouse pressed left at (904, 368)
Screenshot: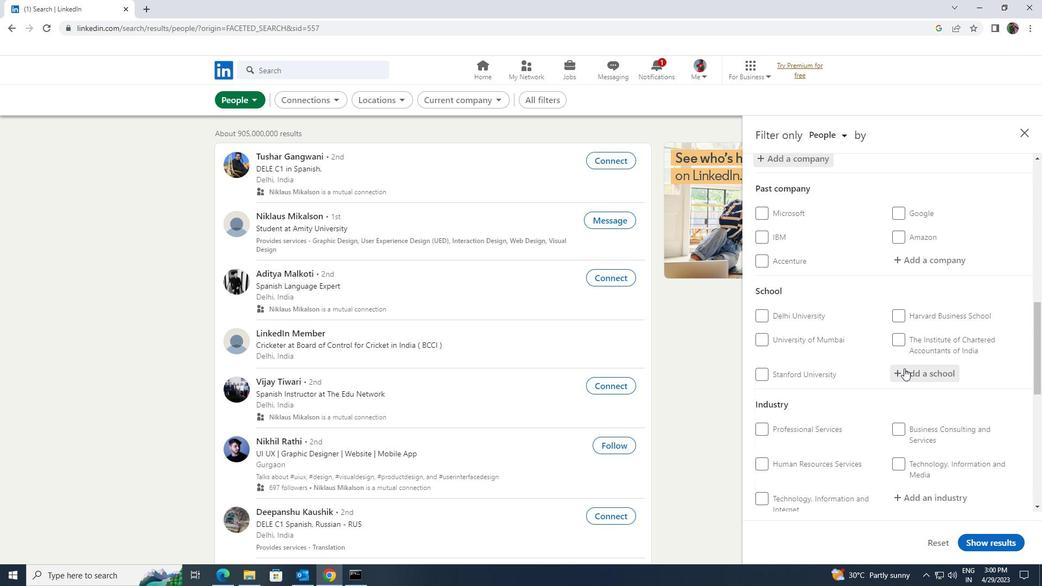 
Action: Key pressed <Key.shift><Key.shift><Key.shift><Key.shift>SLR<Key.shift>I
Screenshot: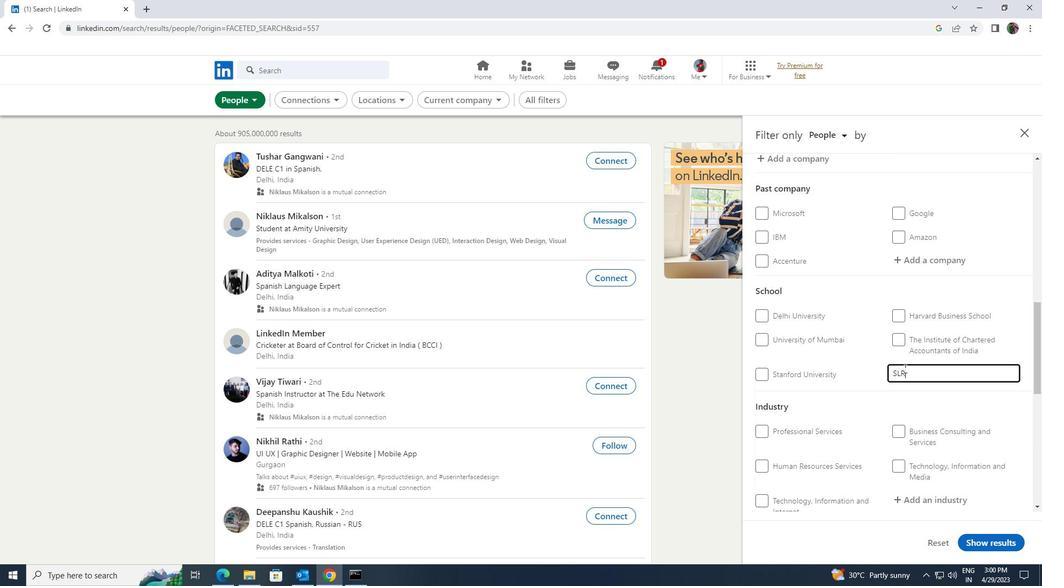 
Action: Mouse moved to (917, 376)
Screenshot: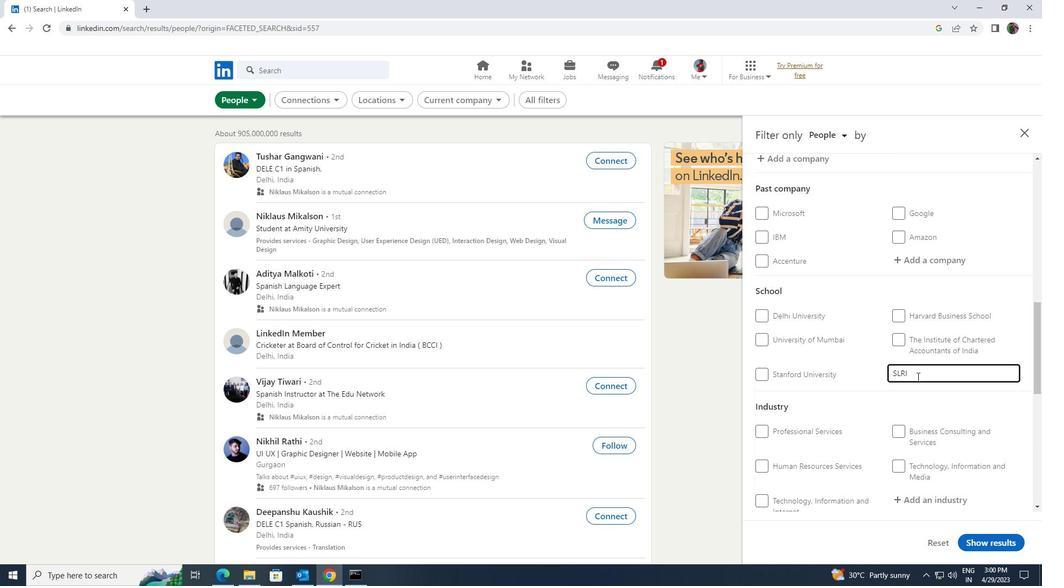 
Action: Mouse pressed left at (917, 376)
Screenshot: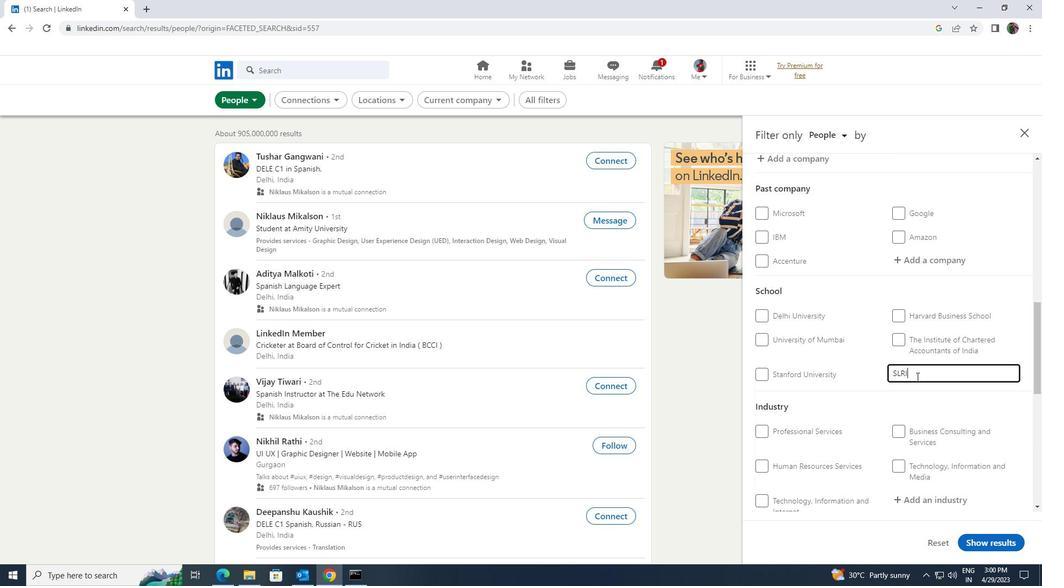 
Action: Mouse moved to (879, 373)
Screenshot: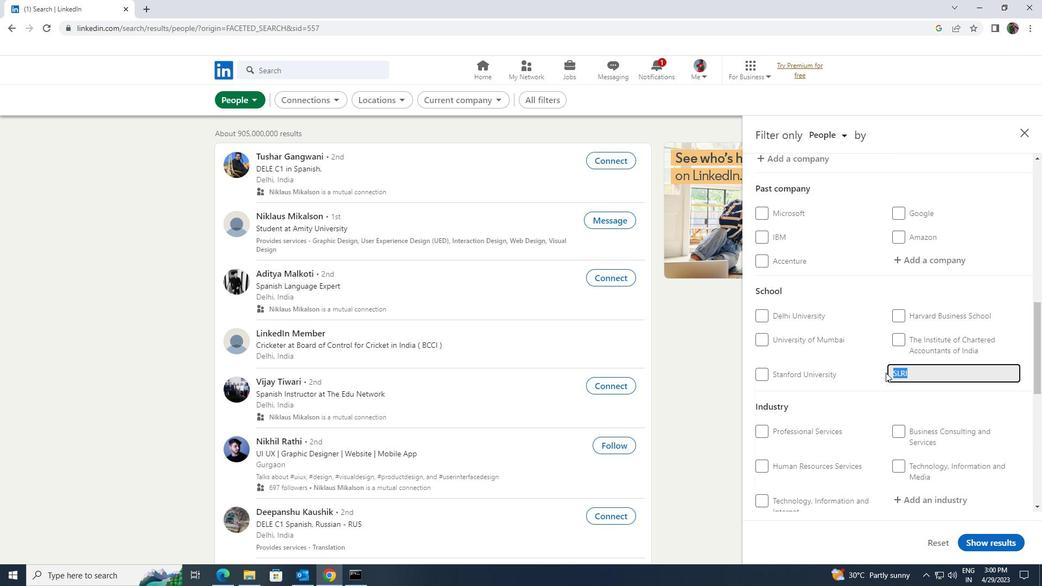 
Action: Key pressed <Key.shift>XLRI
Screenshot: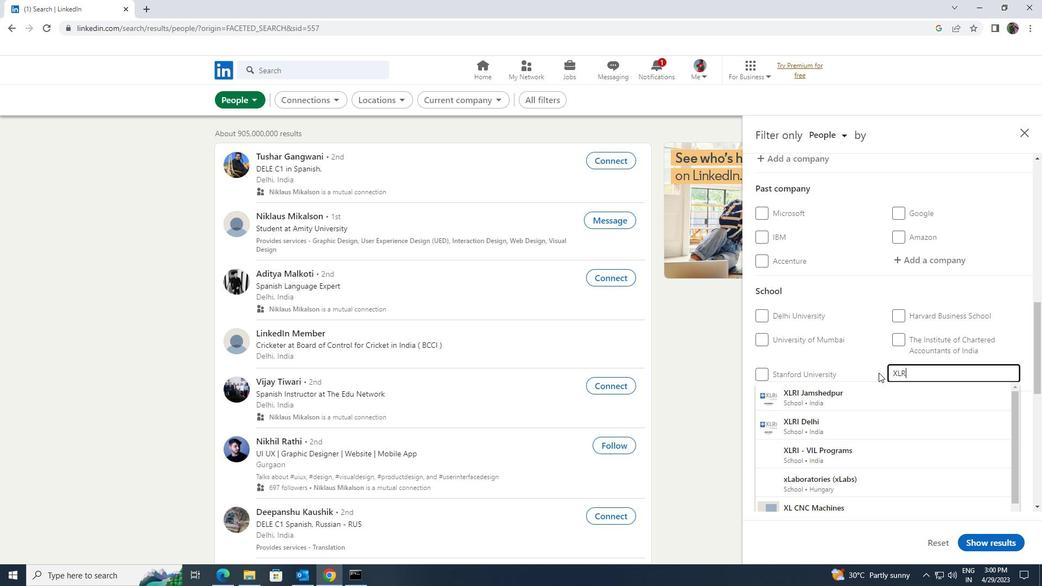 
Action: Mouse moved to (873, 383)
Screenshot: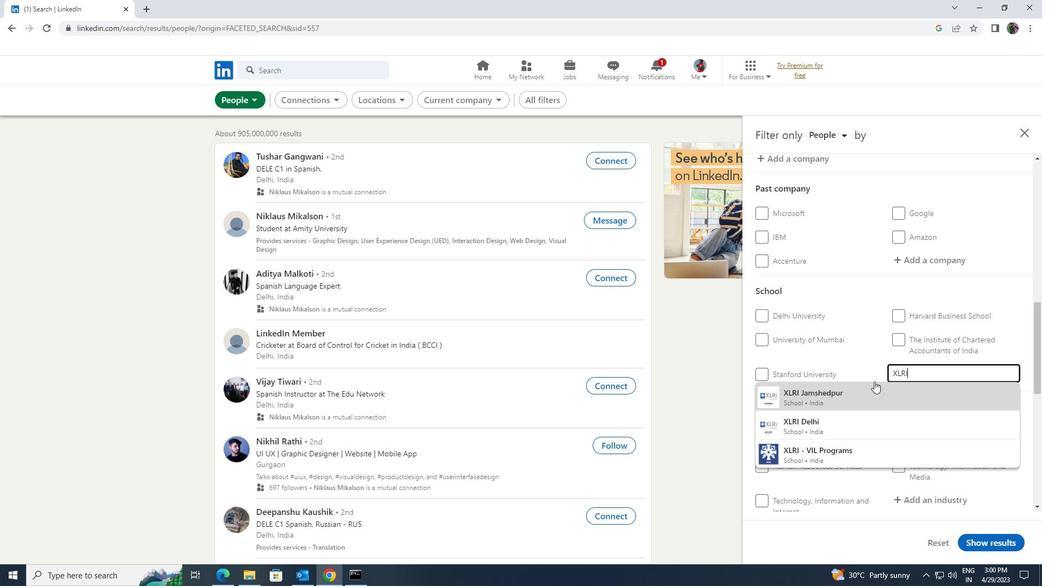 
Action: Mouse pressed left at (873, 383)
Screenshot: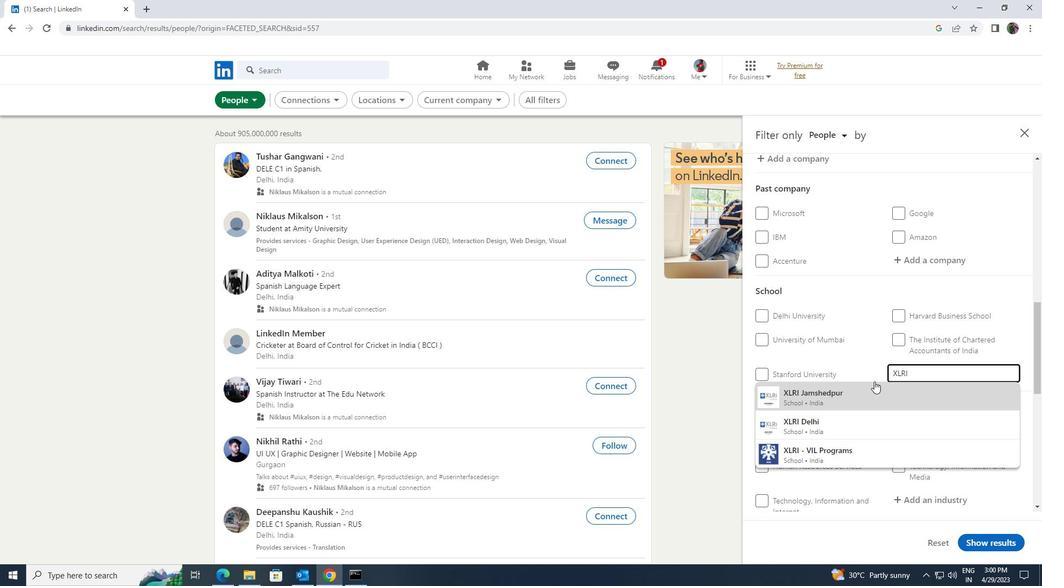 
Action: Mouse moved to (872, 385)
Screenshot: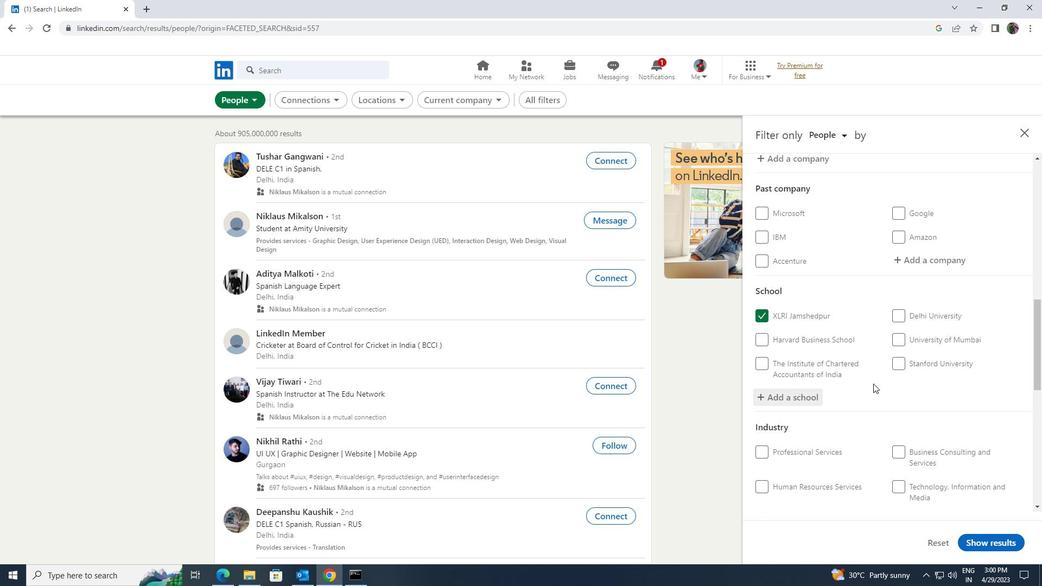 
Action: Mouse scrolled (872, 384) with delta (0, 0)
Screenshot: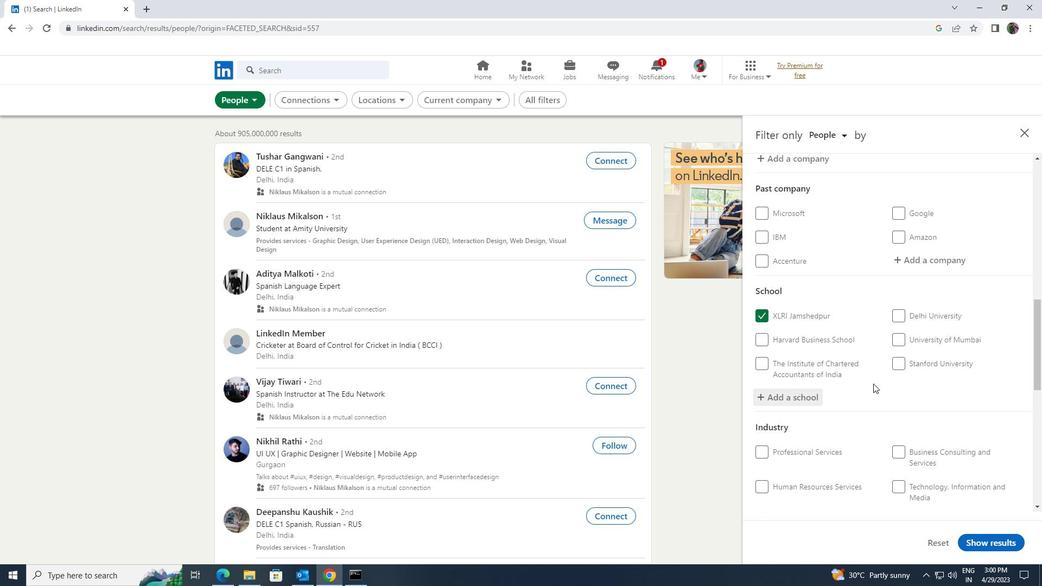 
Action: Mouse moved to (872, 385)
Screenshot: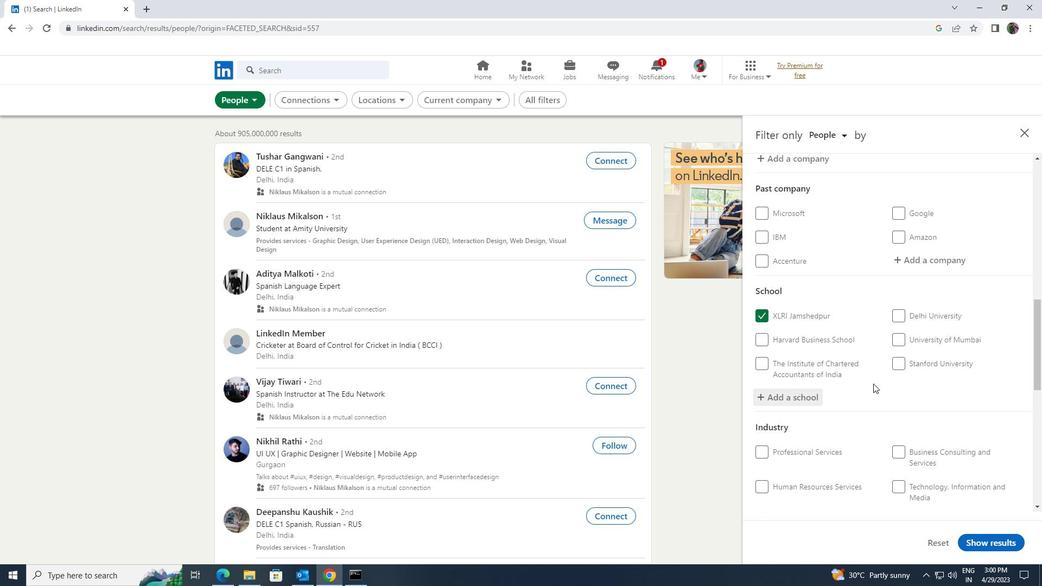 
Action: Mouse scrolled (872, 385) with delta (0, 0)
Screenshot: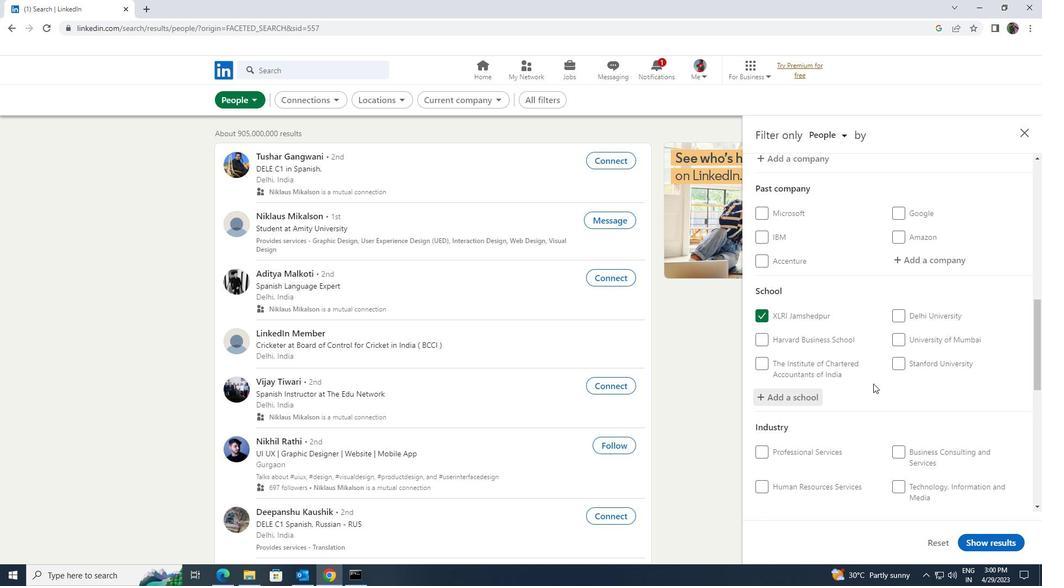 
Action: Mouse moved to (871, 386)
Screenshot: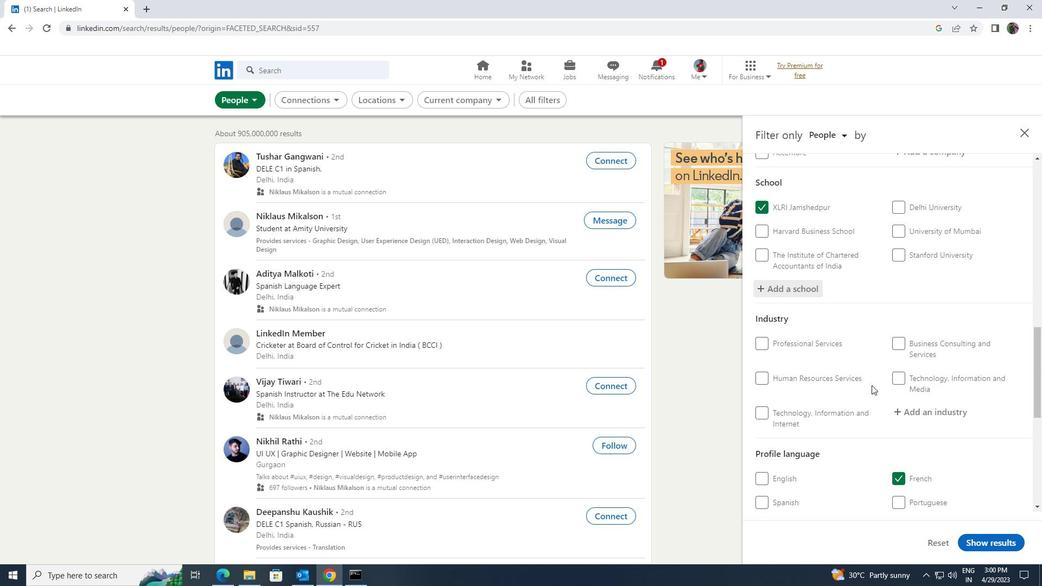 
Action: Mouse scrolled (871, 385) with delta (0, 0)
Screenshot: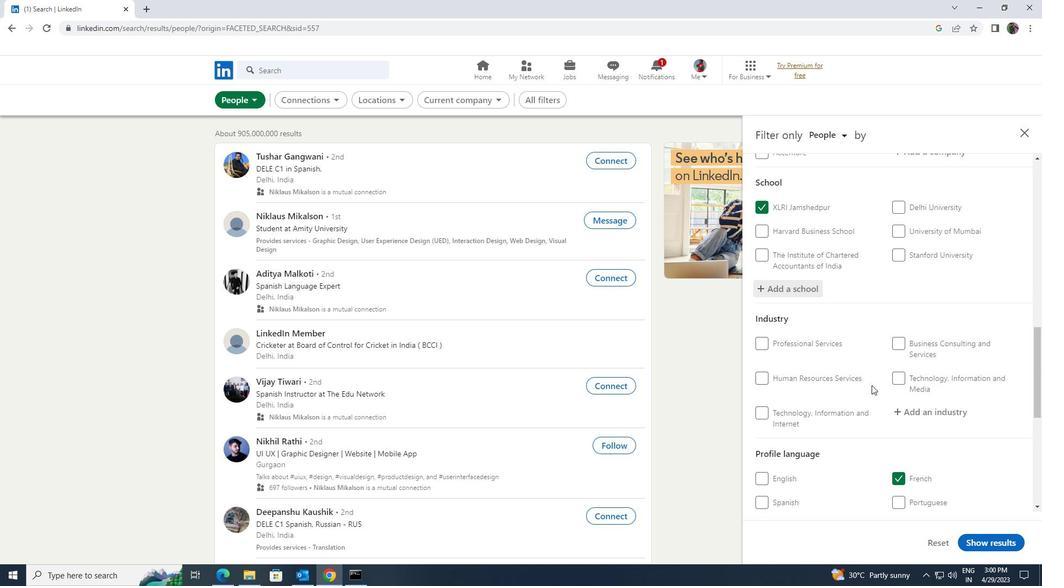 
Action: Mouse moved to (898, 358)
Screenshot: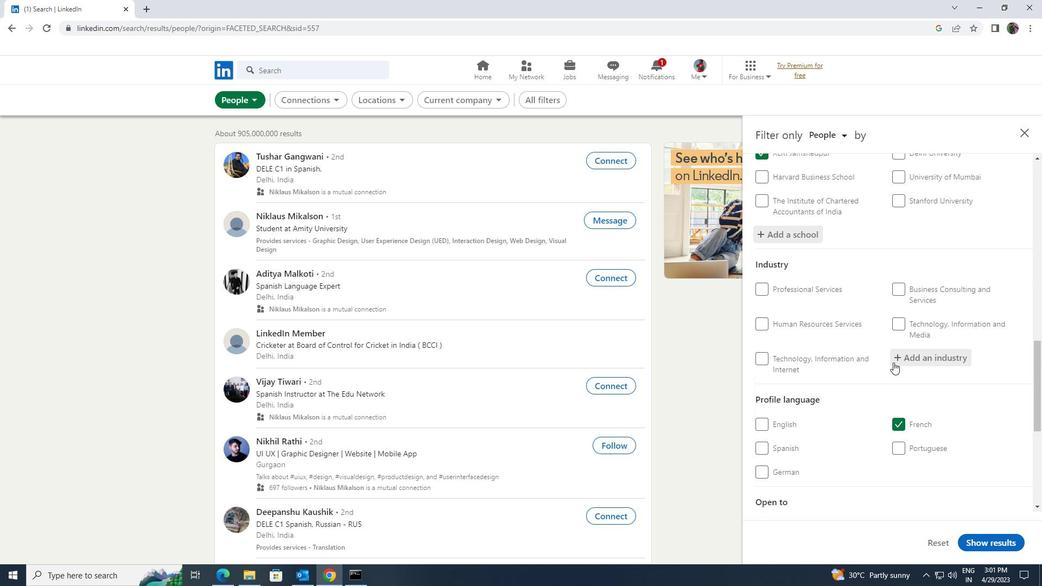 
Action: Mouse pressed left at (898, 358)
Screenshot: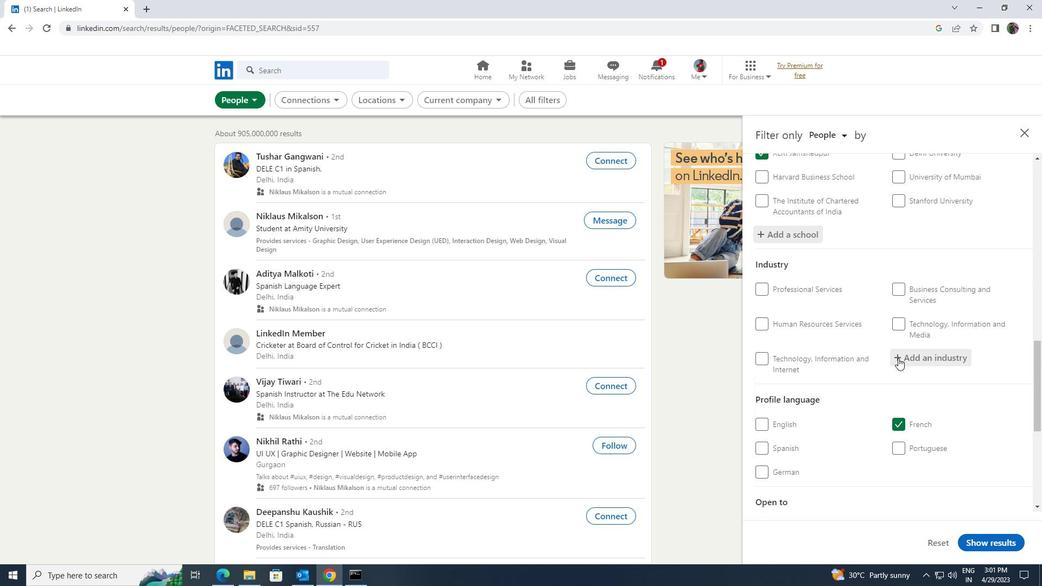 
Action: Key pressed <Key.shift><Key.shift>RETAIL<Key.space><Key.shift>BOOKS
Screenshot: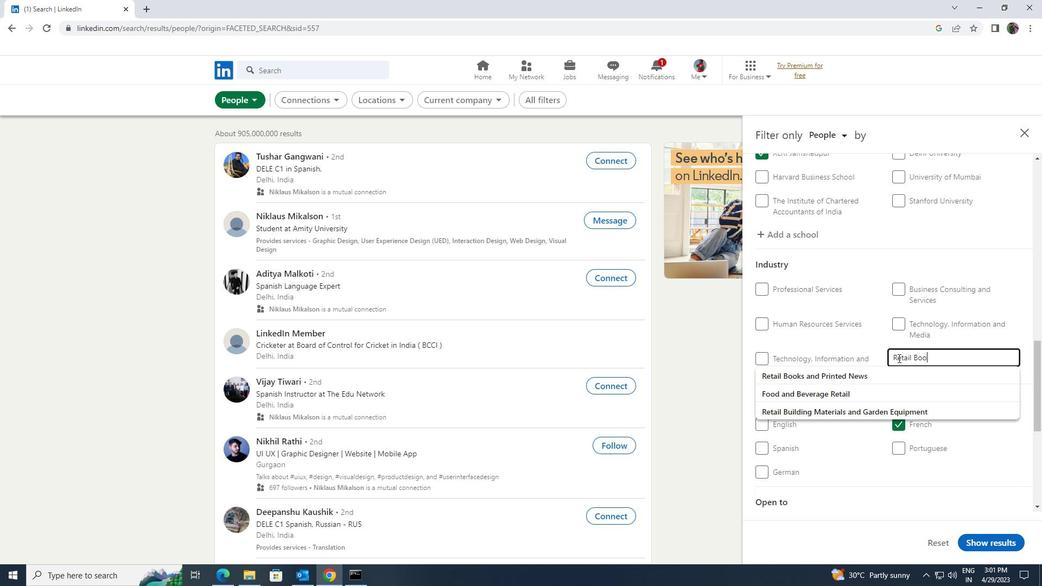 
Action: Mouse moved to (869, 375)
Screenshot: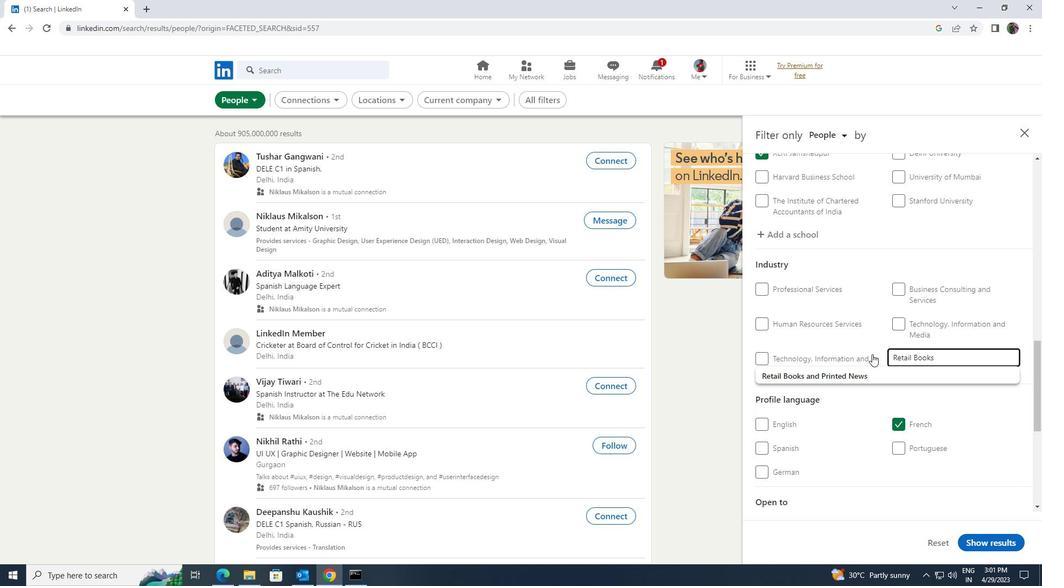 
Action: Mouse pressed left at (869, 375)
Screenshot: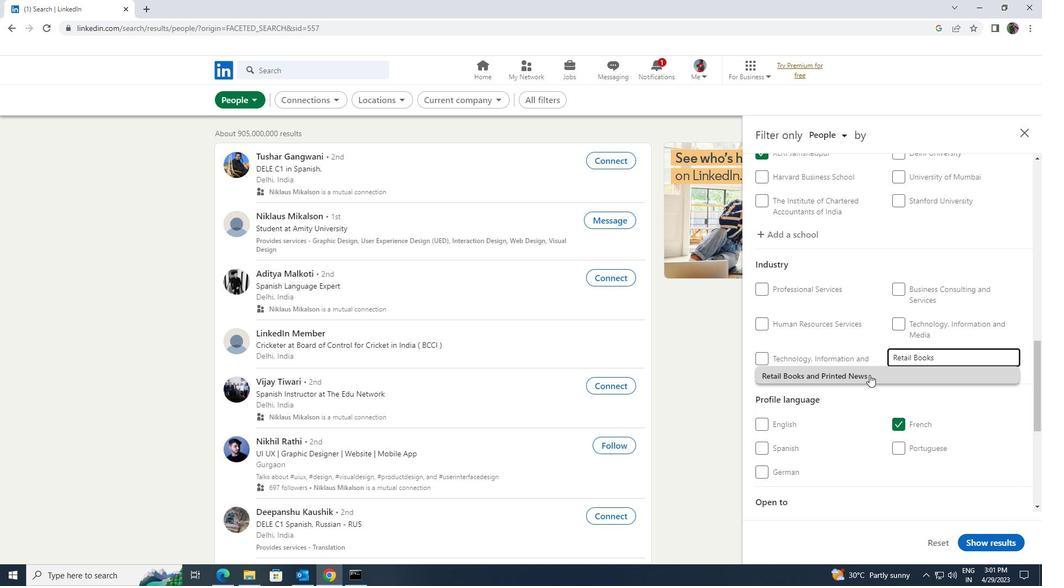 
Action: Mouse moved to (868, 376)
Screenshot: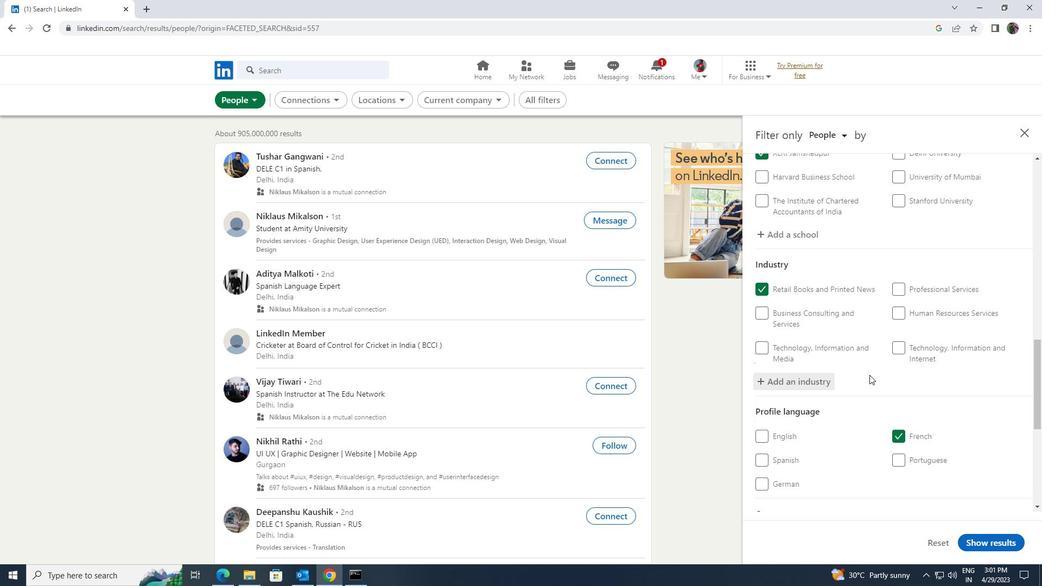 
Action: Mouse scrolled (868, 375) with delta (0, 0)
Screenshot: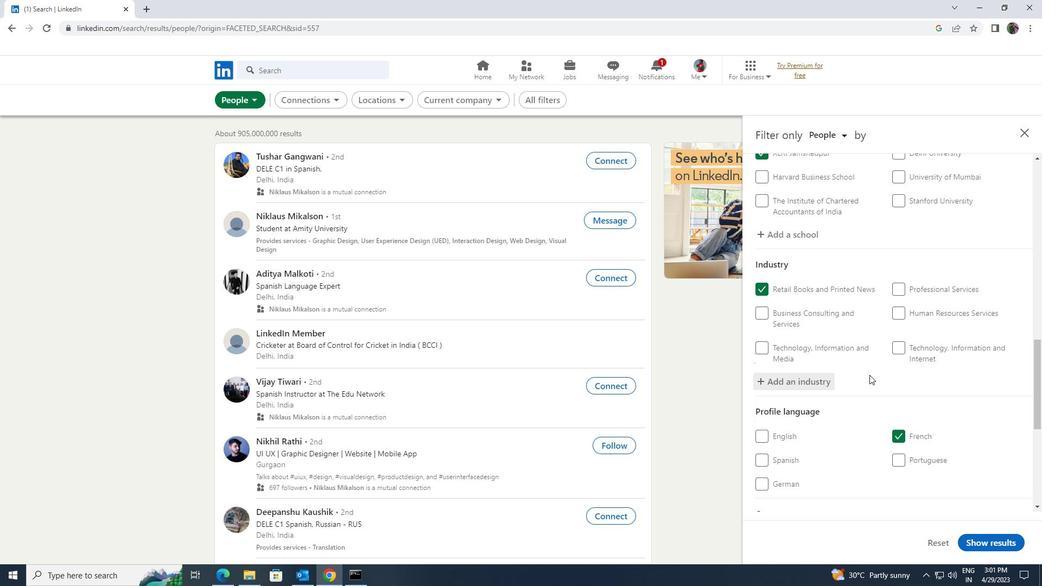 
Action: Mouse scrolled (868, 375) with delta (0, 0)
Screenshot: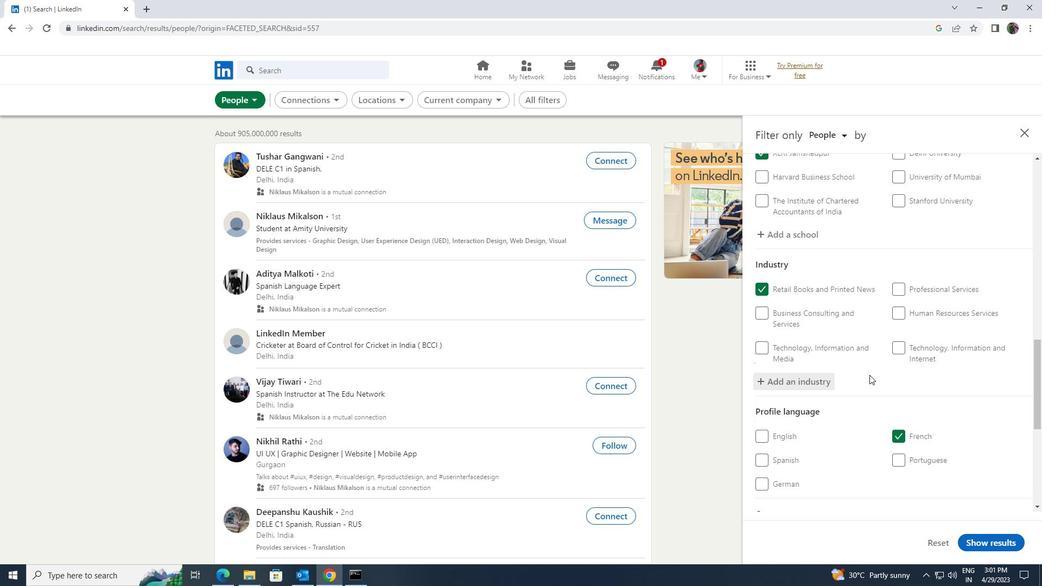 
Action: Mouse scrolled (868, 375) with delta (0, 0)
Screenshot: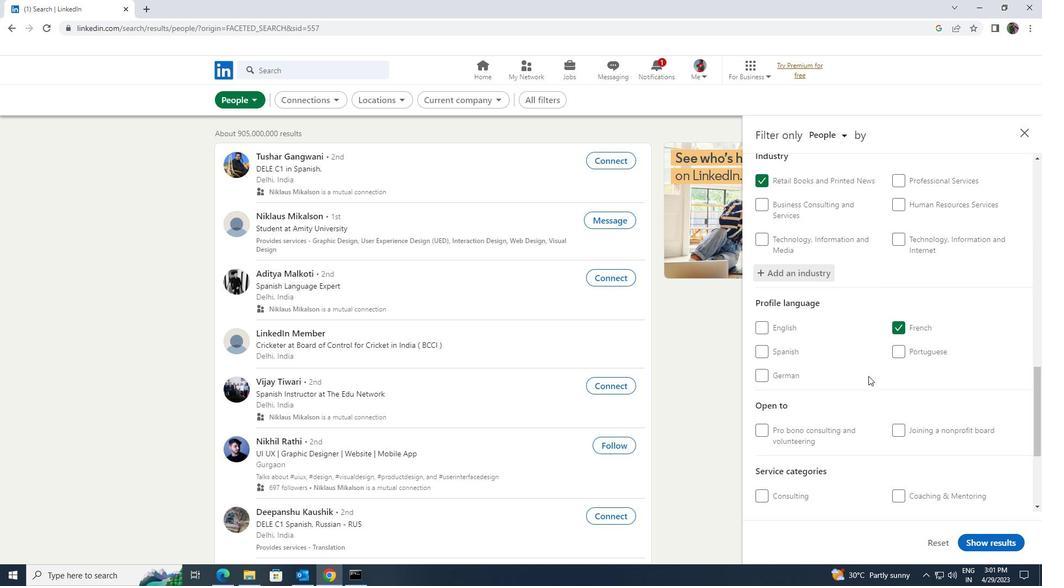 
Action: Mouse scrolled (868, 375) with delta (0, 0)
Screenshot: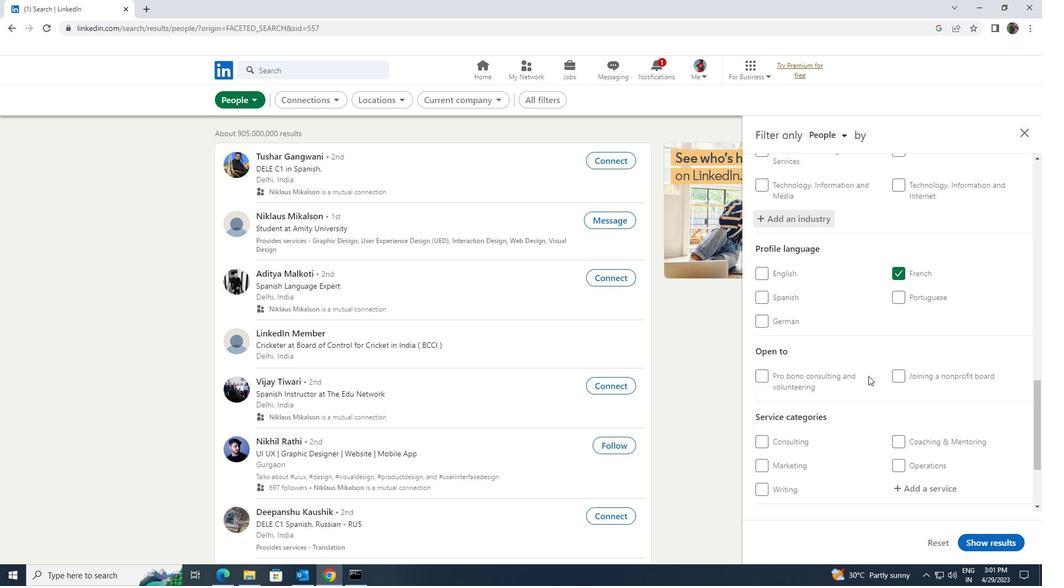 
Action: Mouse scrolled (868, 375) with delta (0, 0)
Screenshot: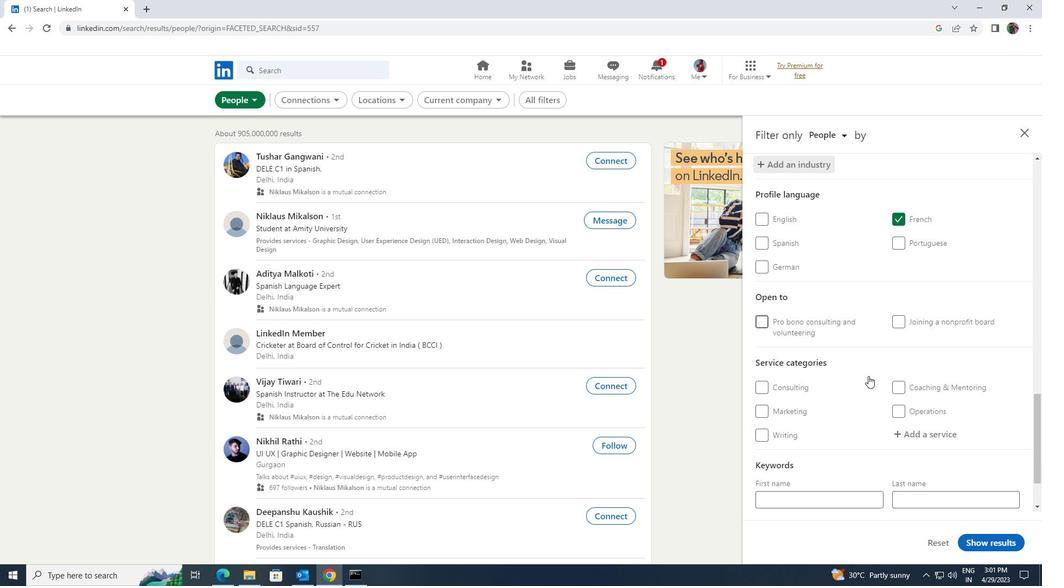 
Action: Mouse moved to (903, 377)
Screenshot: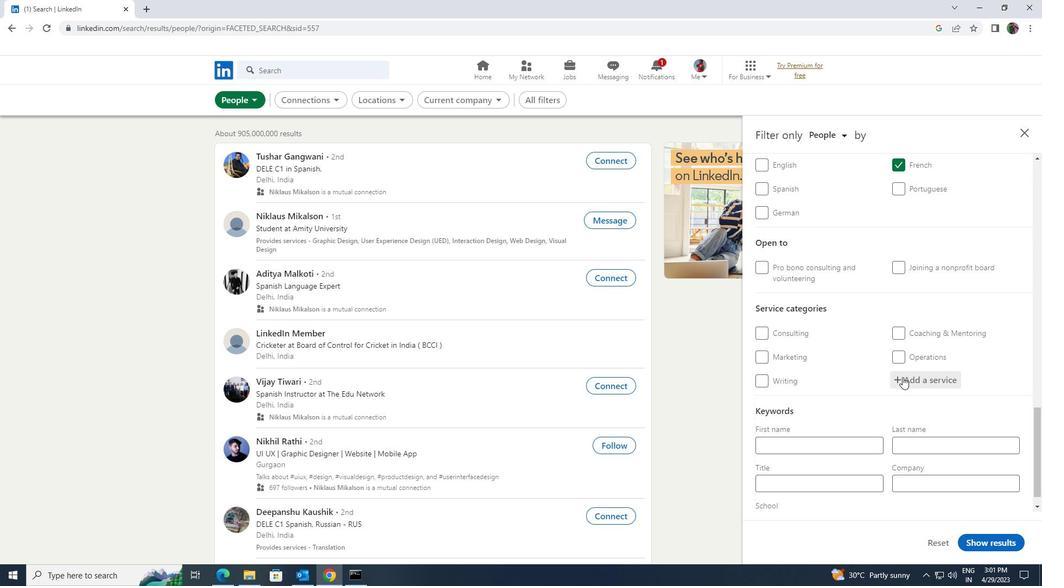 
Action: Mouse pressed left at (903, 377)
Screenshot: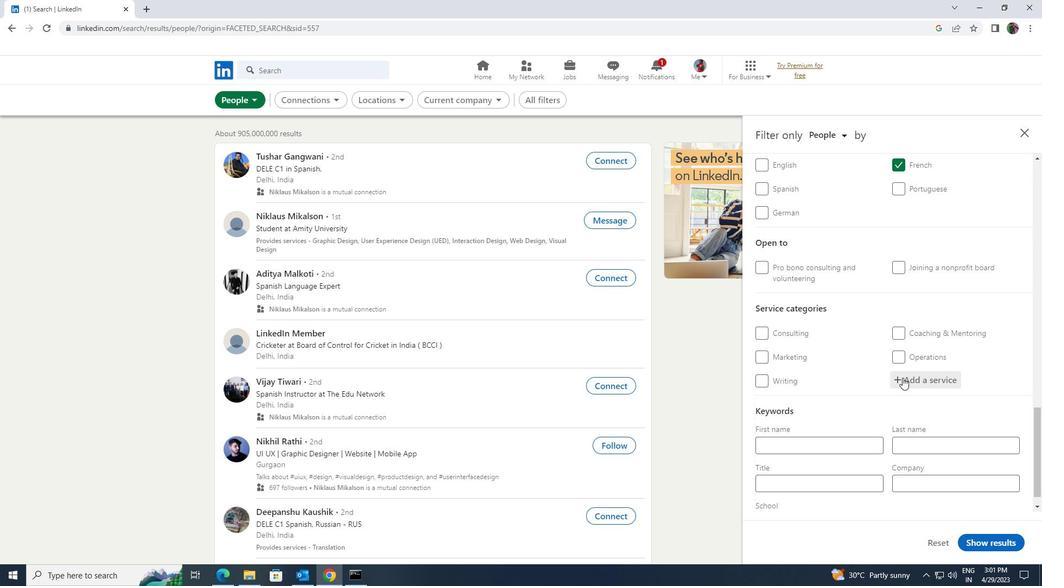 
Action: Key pressed <Key.shift><Key.shift><Key.shift>AUTO<Key.space><Key.shift>INSI<Key.backspace>URA
Screenshot: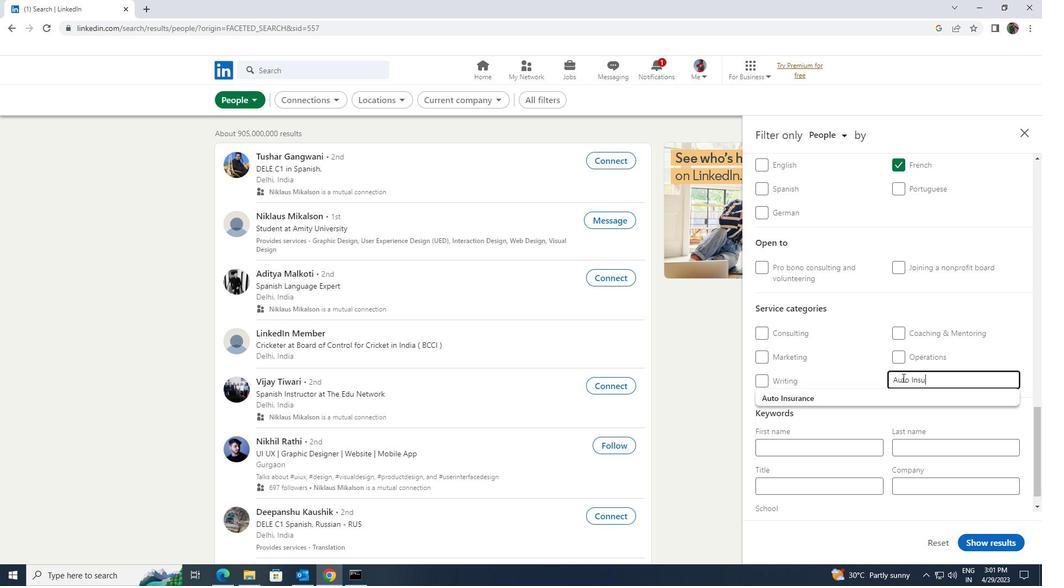 
Action: Mouse moved to (890, 396)
Screenshot: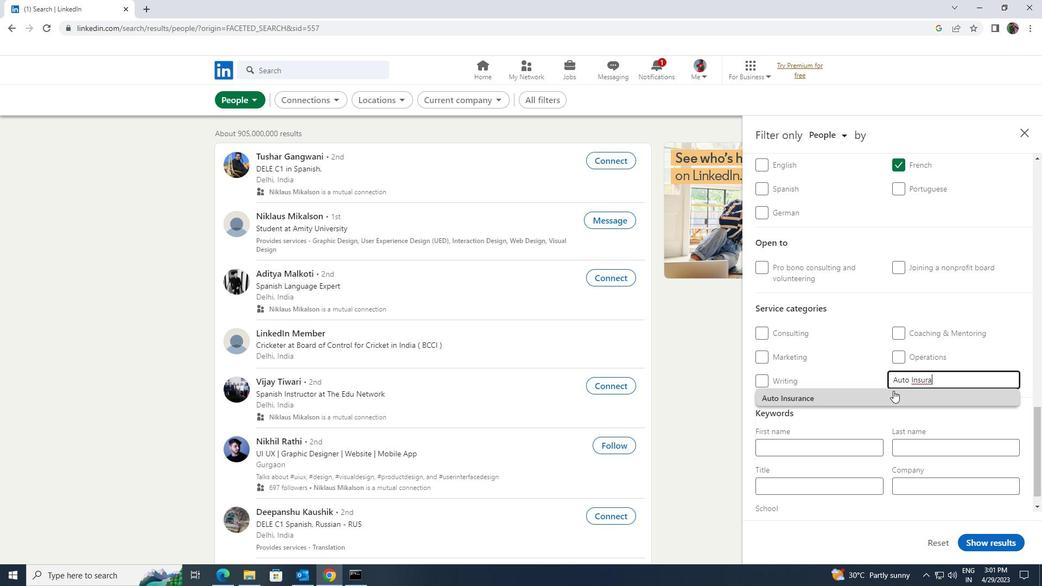 
Action: Mouse pressed left at (890, 396)
Screenshot: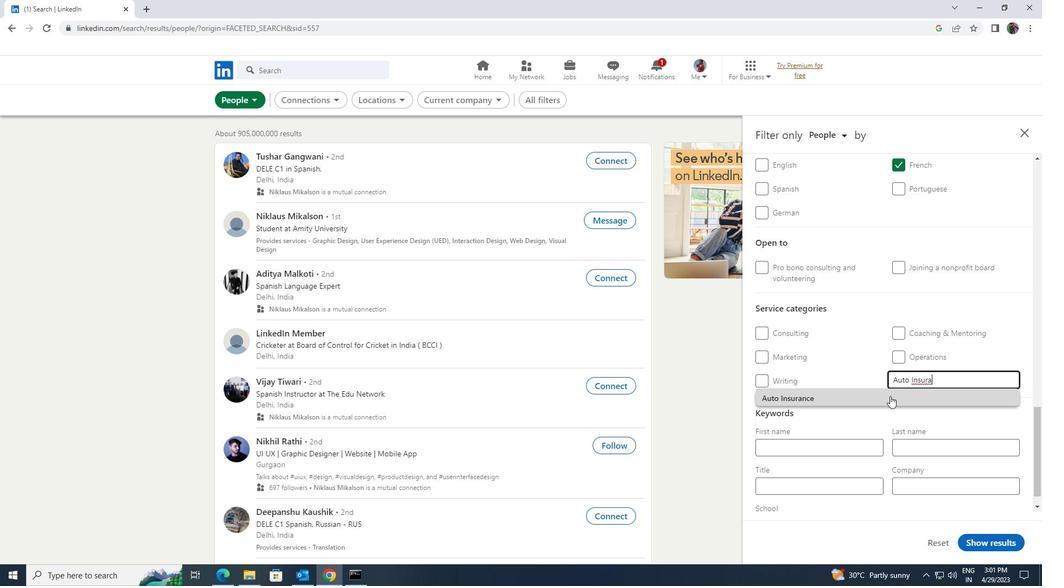 
Action: Mouse moved to (888, 396)
Screenshot: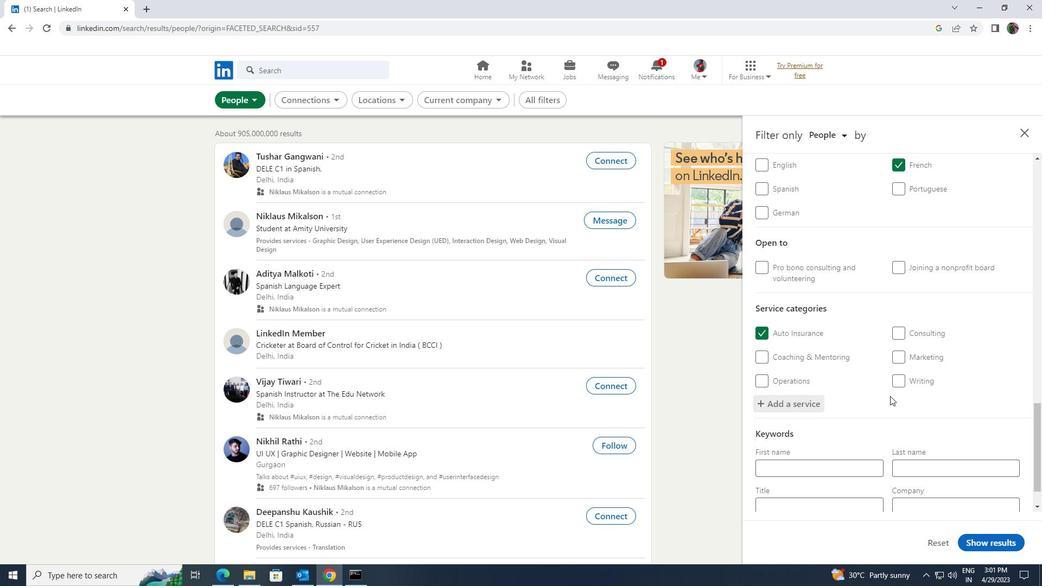 
Action: Mouse scrolled (888, 395) with delta (0, 0)
Screenshot: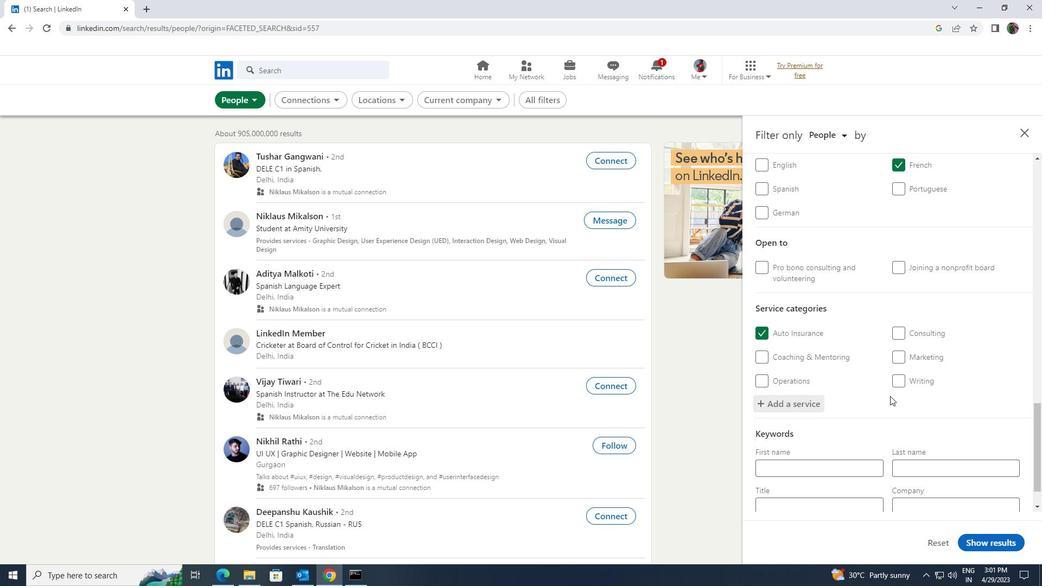
Action: Mouse scrolled (888, 395) with delta (0, 0)
Screenshot: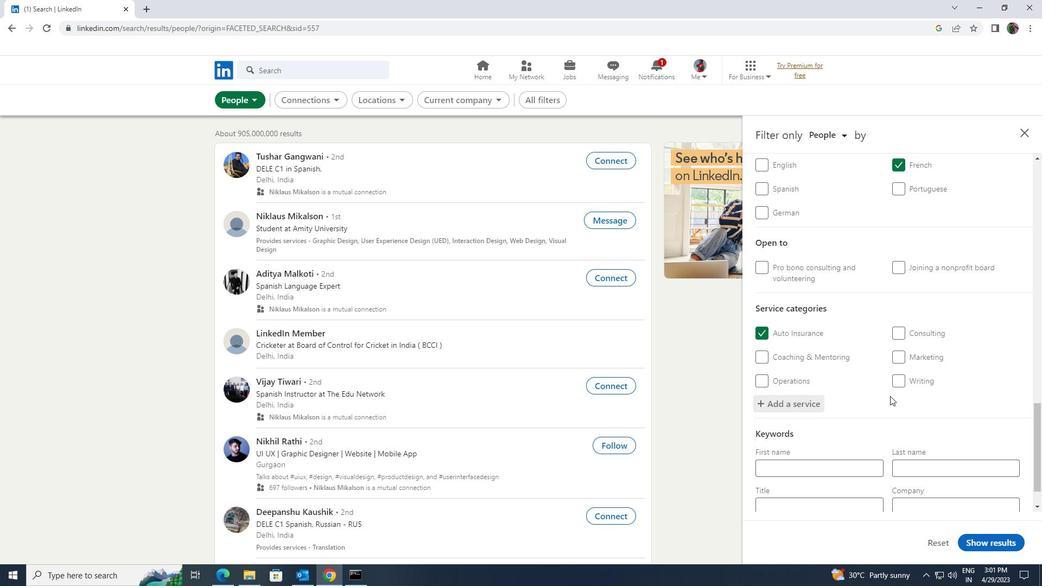 
Action: Mouse moved to (888, 396)
Screenshot: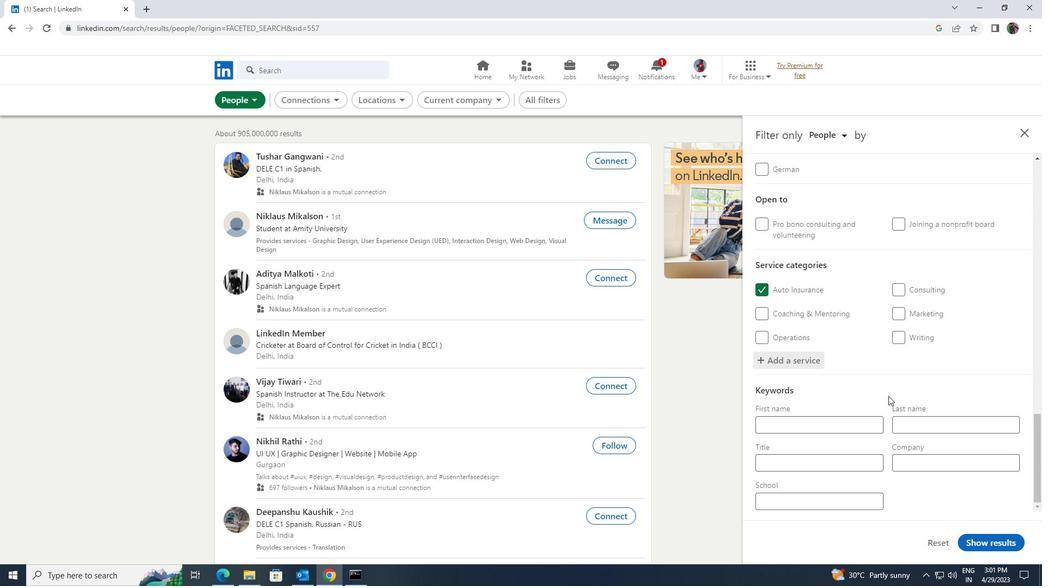 
Action: Mouse scrolled (888, 396) with delta (0, 0)
Screenshot: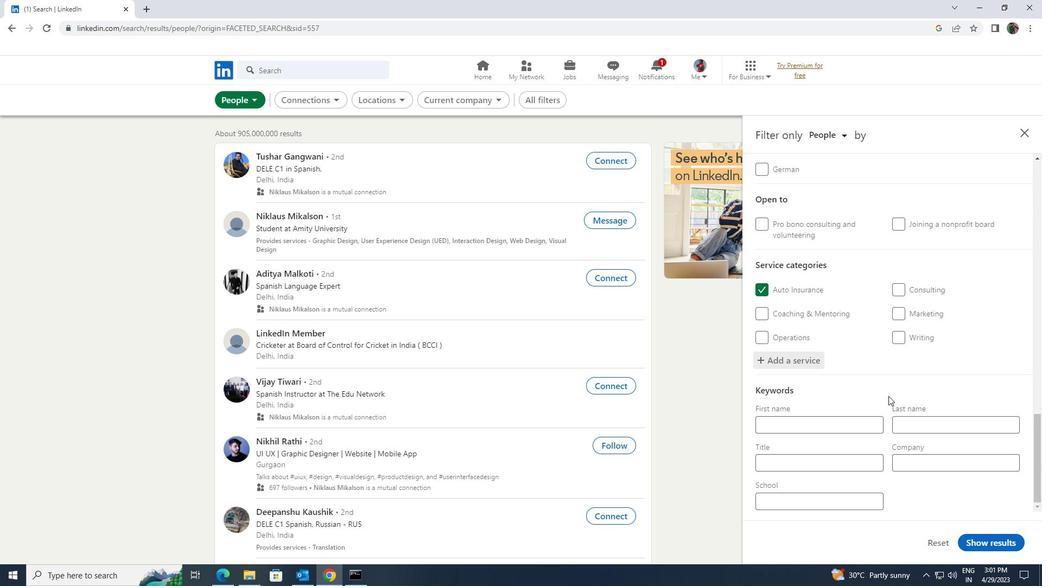
Action: Mouse moved to (847, 459)
Screenshot: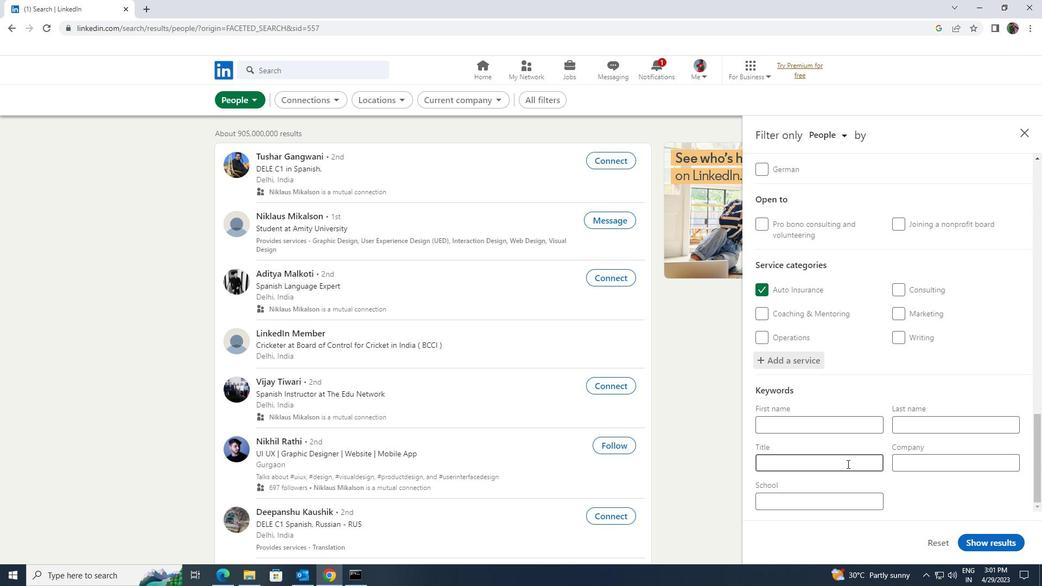 
Action: Mouse pressed left at (847, 459)
Screenshot: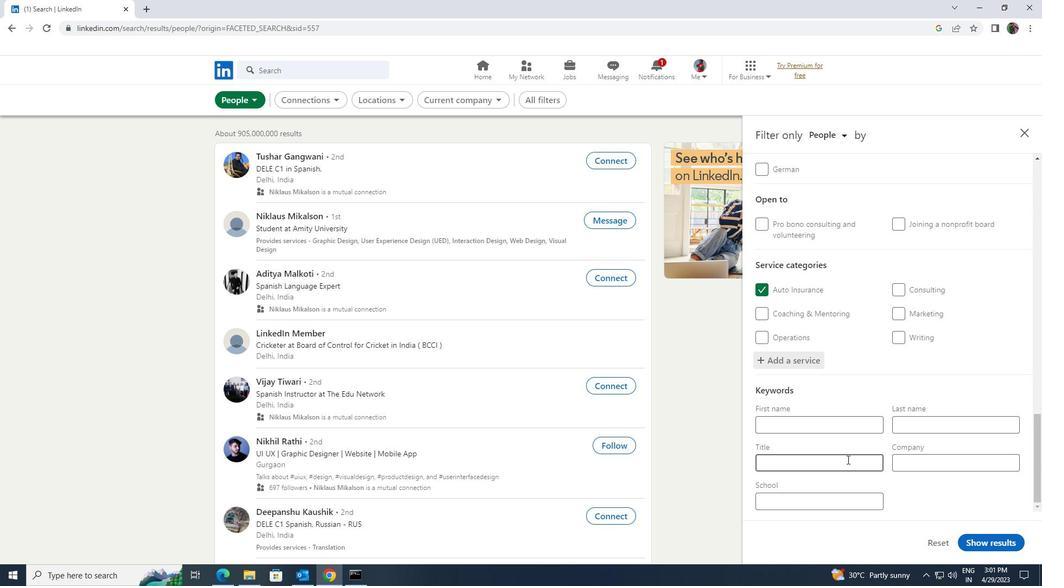
Action: Key pressed <Key.shift><Key.shift>ACCOUNTANT
Screenshot: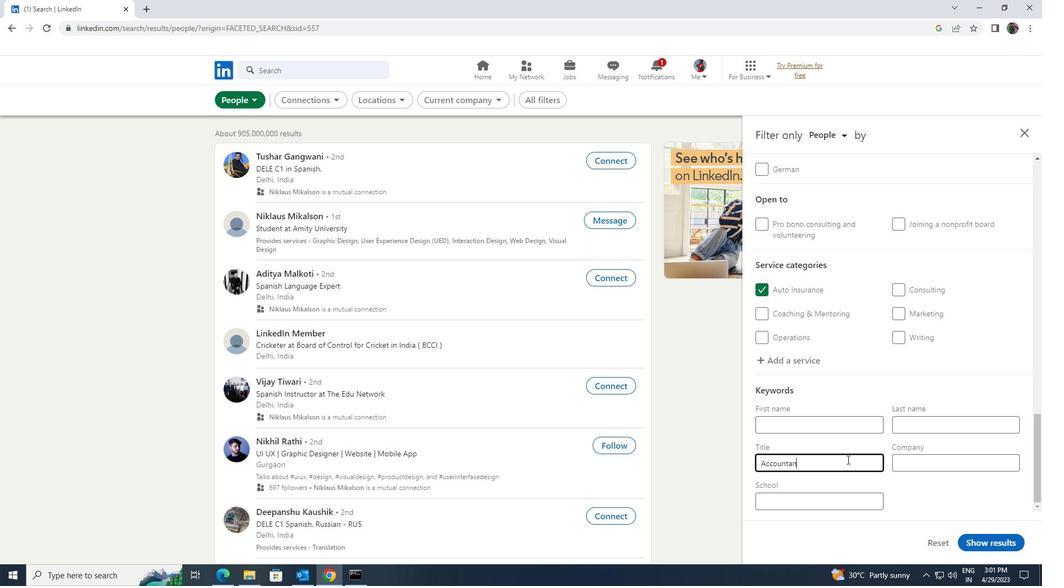 
Action: Mouse moved to (985, 541)
Screenshot: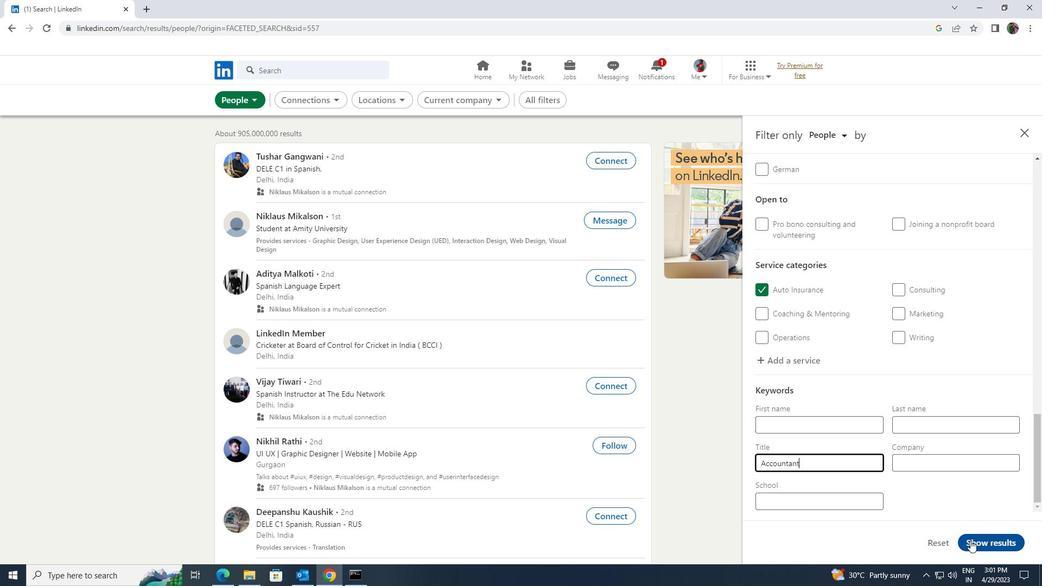 
Action: Mouse pressed left at (985, 541)
Screenshot: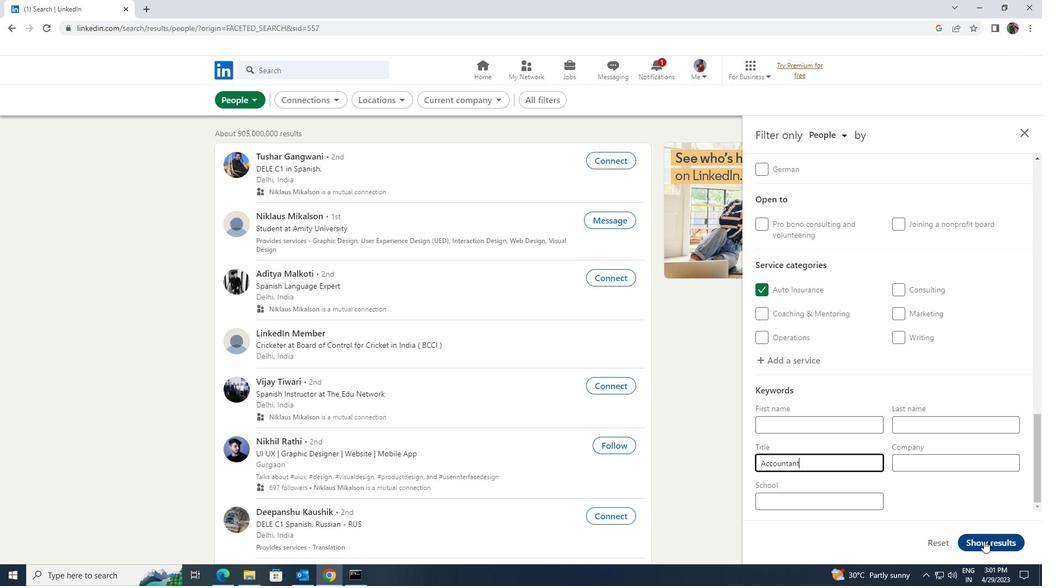 
Action: Mouse moved to (985, 537)
Screenshot: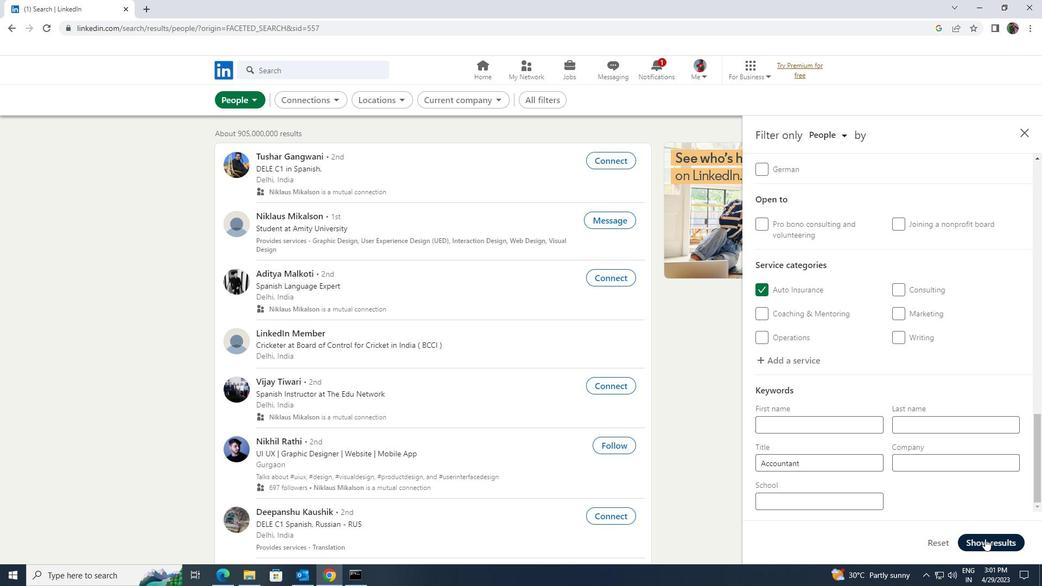 
